 Task: Find connections with filter location Vallenar with filter topic #careerswith filter profile language German with filter current company Indian Oil Corp Limited with filter school Guru Tegh Bahadur Institute Of Technology with filter industry Market Research with filter service category HR Consulting with filter keywords title Quality Control
Action: Mouse moved to (516, 68)
Screenshot: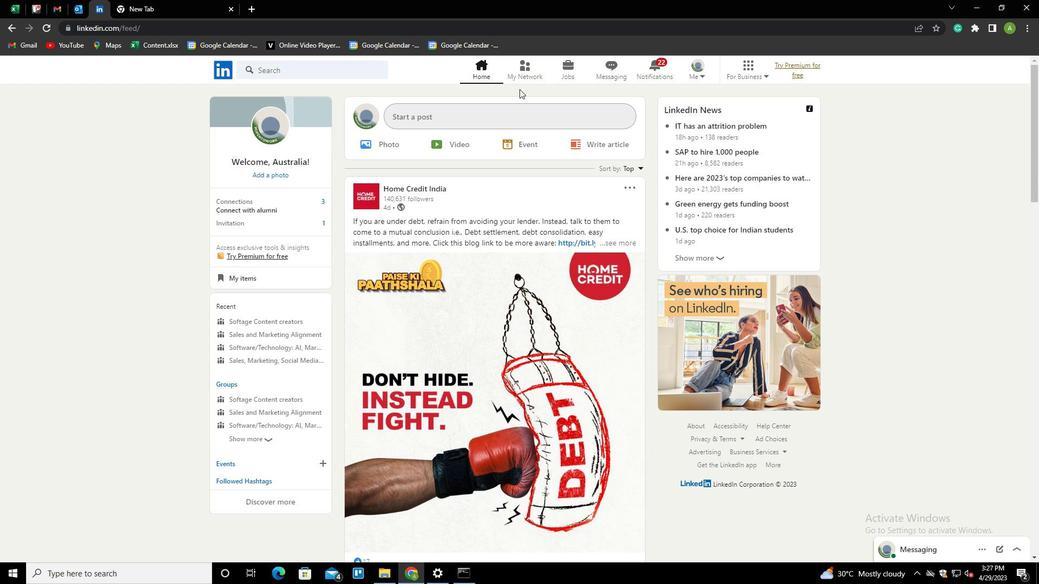 
Action: Mouse pressed left at (516, 68)
Screenshot: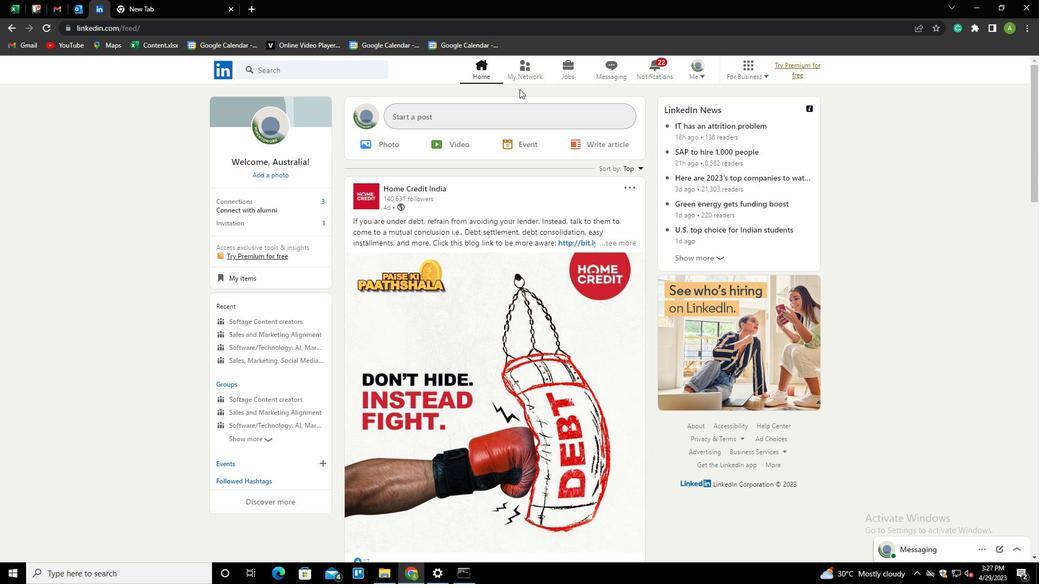 
Action: Mouse moved to (278, 125)
Screenshot: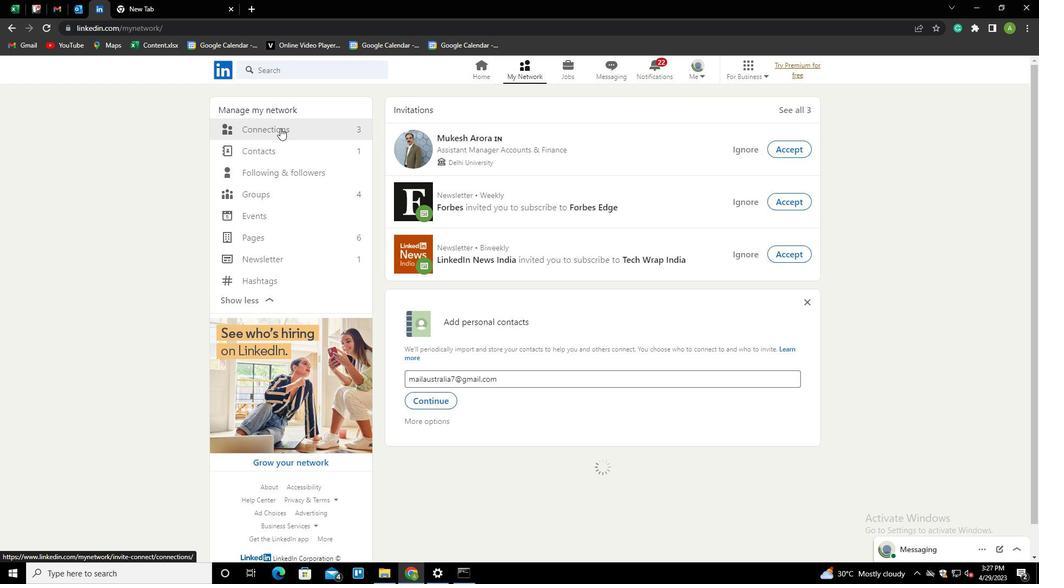 
Action: Mouse pressed left at (278, 125)
Screenshot: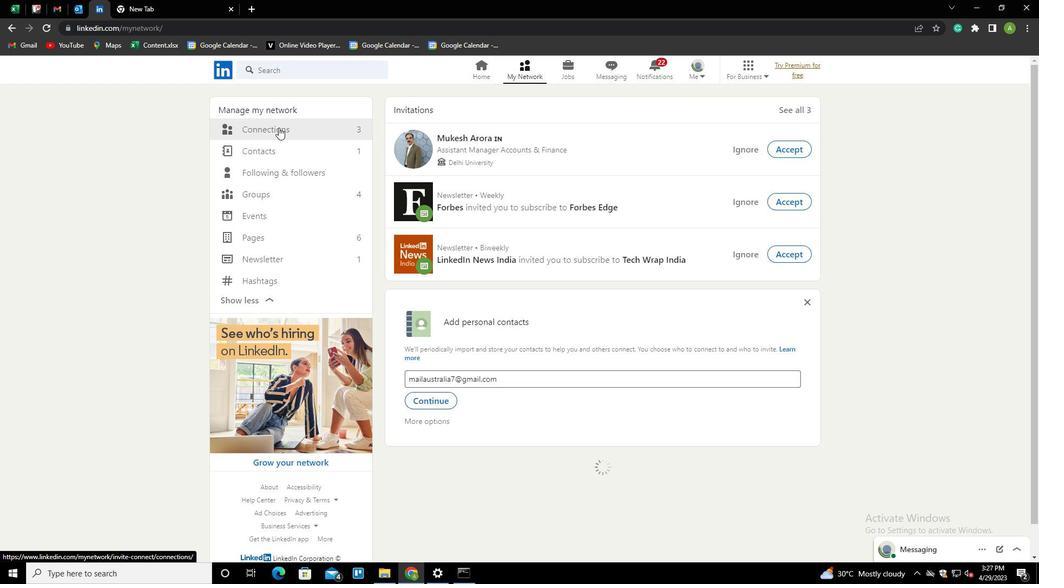 
Action: Mouse moved to (605, 133)
Screenshot: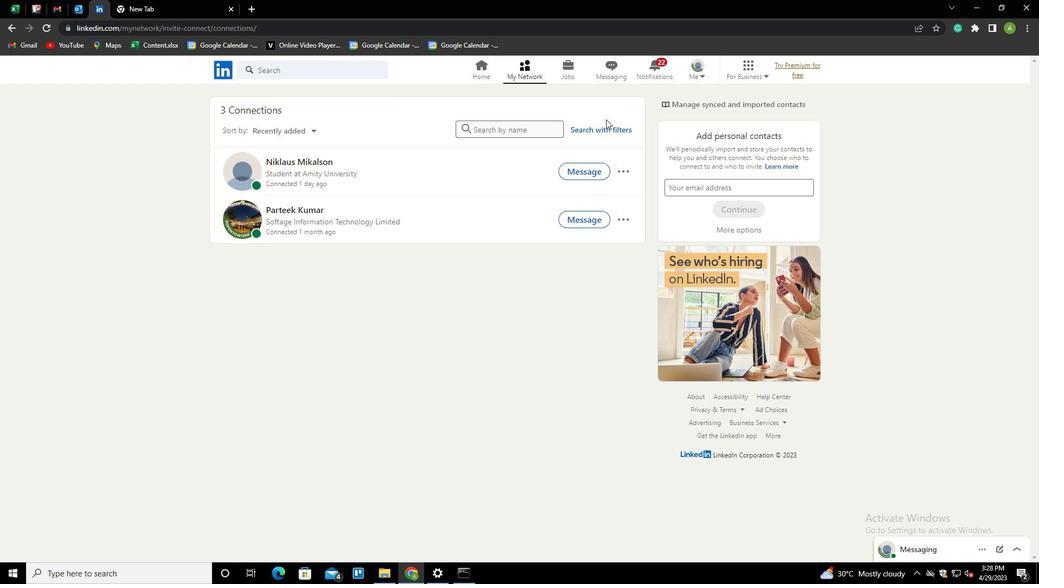 
Action: Mouse pressed left at (605, 133)
Screenshot: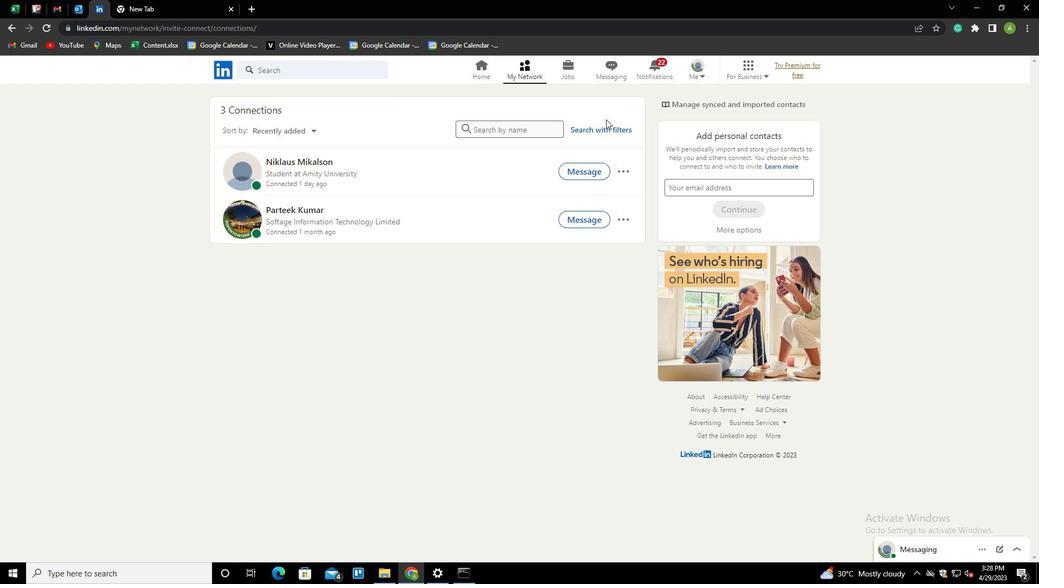 
Action: Mouse moved to (556, 99)
Screenshot: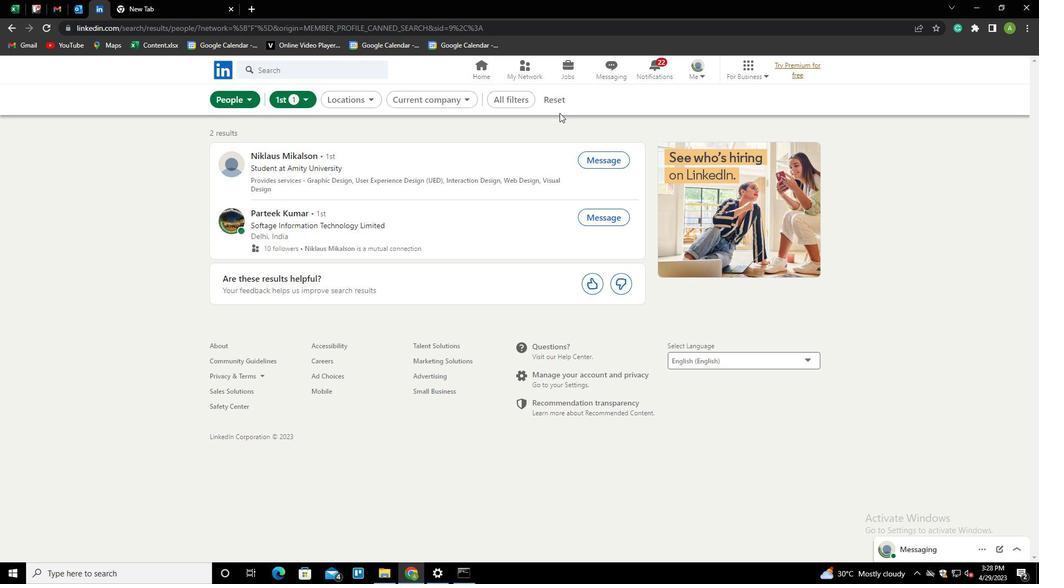 
Action: Mouse pressed left at (556, 99)
Screenshot: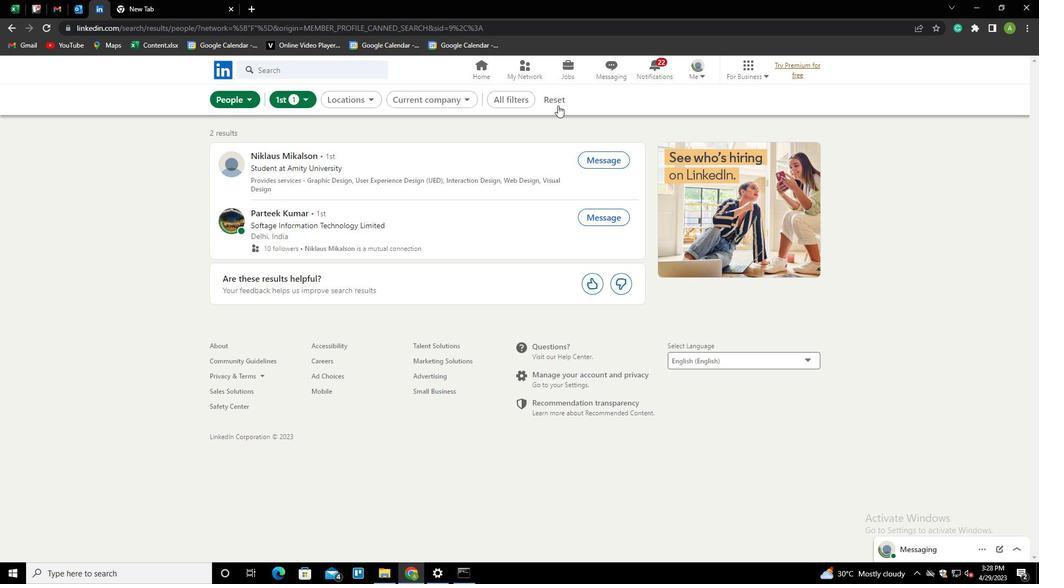 
Action: Mouse moved to (549, 99)
Screenshot: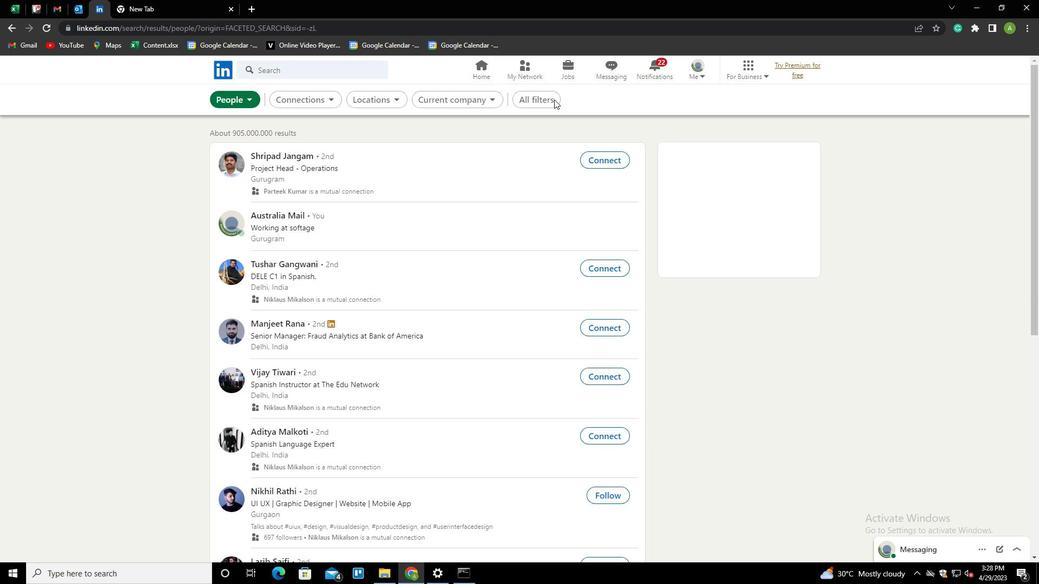
Action: Mouse pressed left at (549, 99)
Screenshot: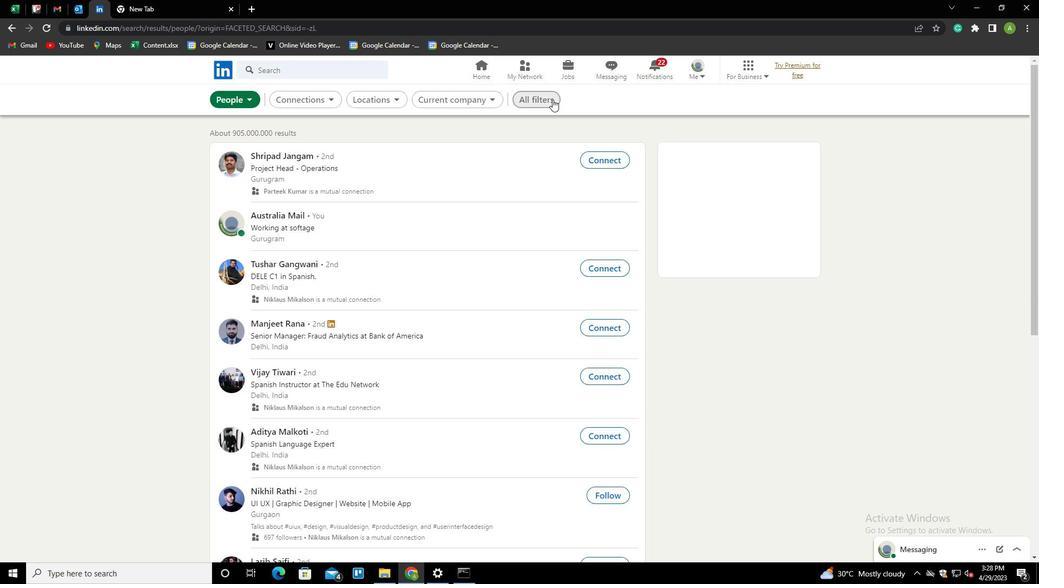 
Action: Mouse moved to (798, 257)
Screenshot: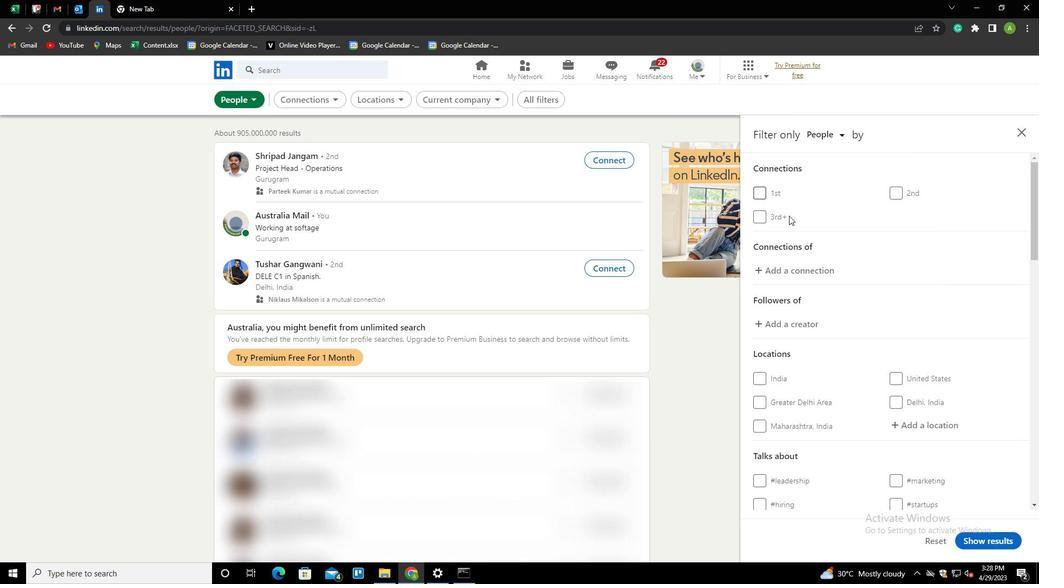 
Action: Mouse scrolled (798, 256) with delta (0, 0)
Screenshot: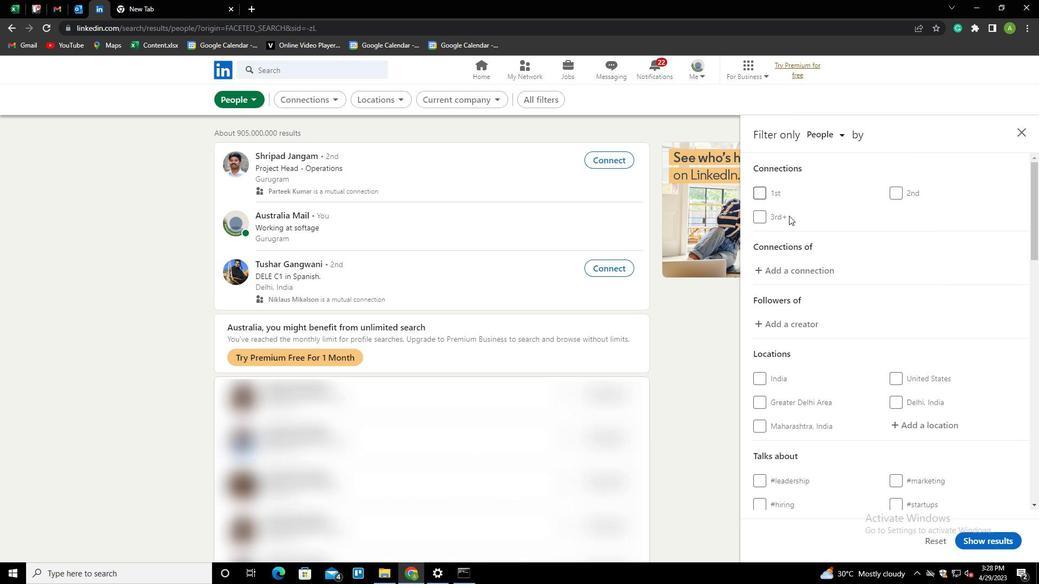 
Action: Mouse scrolled (798, 256) with delta (0, 0)
Screenshot: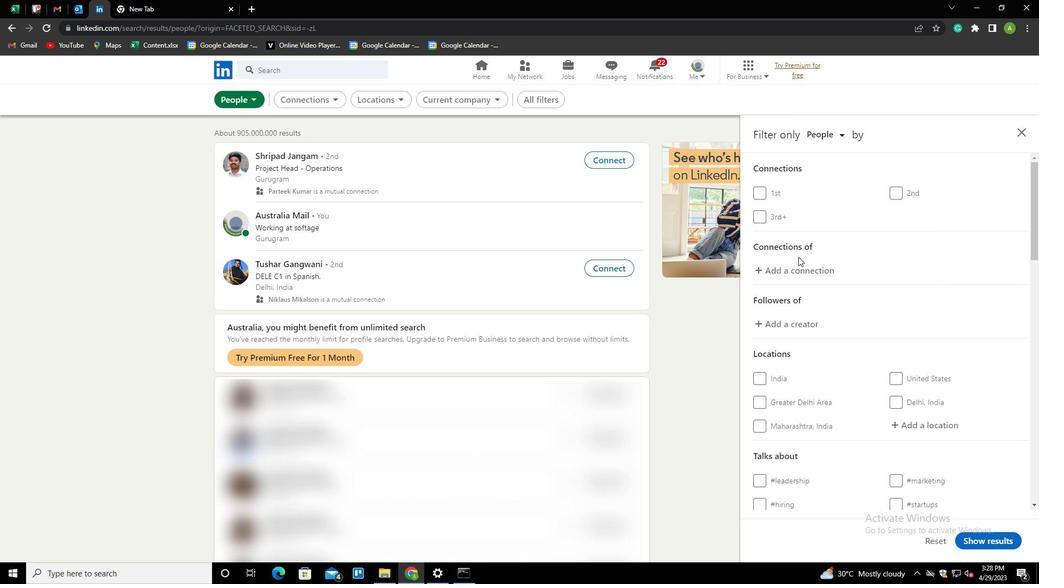 
Action: Mouse scrolled (798, 256) with delta (0, 0)
Screenshot: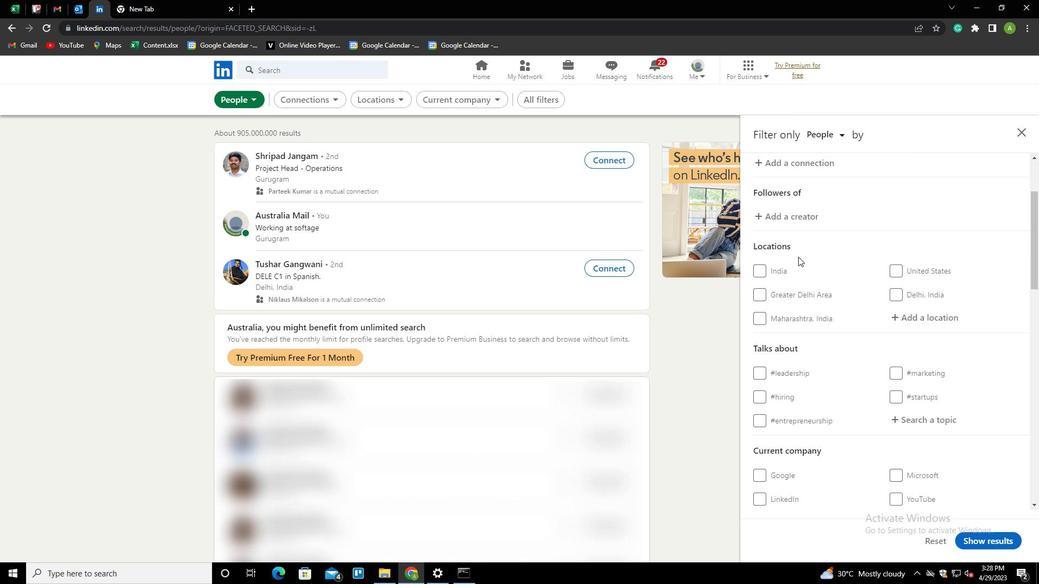 
Action: Mouse moved to (897, 264)
Screenshot: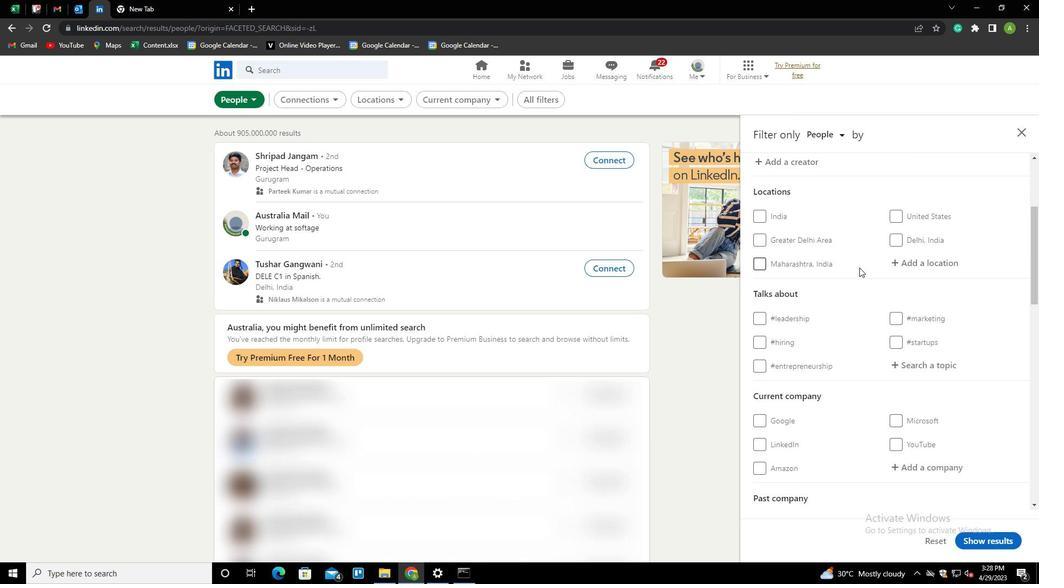 
Action: Mouse pressed left at (897, 264)
Screenshot: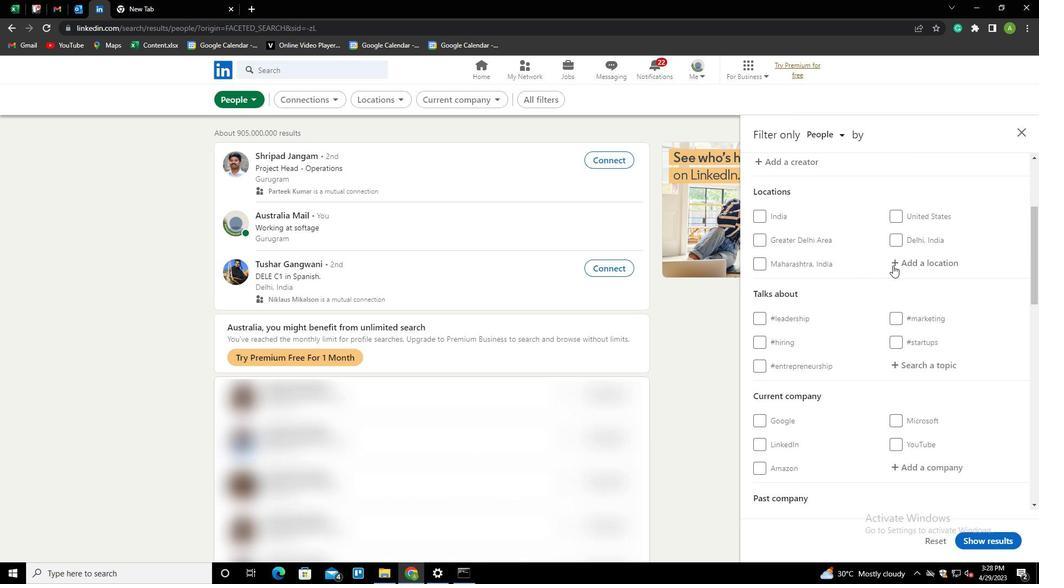 
Action: Key pressed <Key.shift>VA
Screenshot: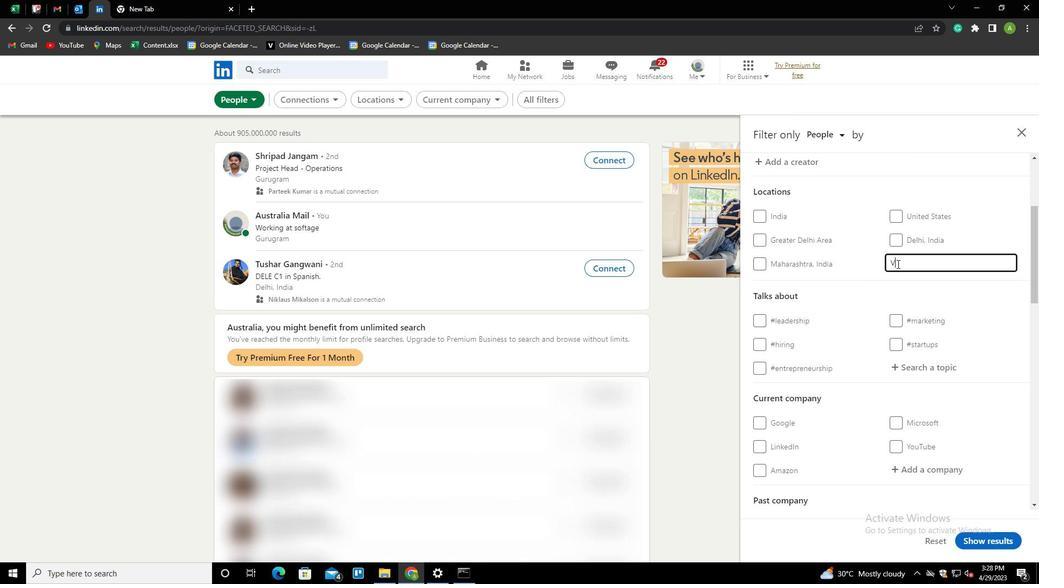 
Action: Mouse moved to (897, 264)
Screenshot: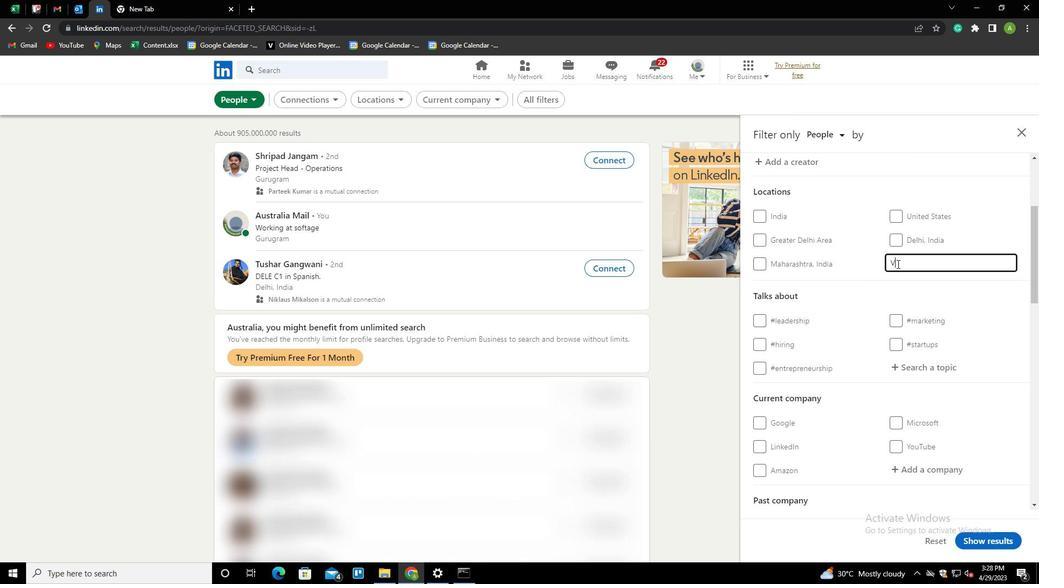 
Action: Key pressed LLER<Key.backspace>NAR<Key.down><Key.enter>
Screenshot: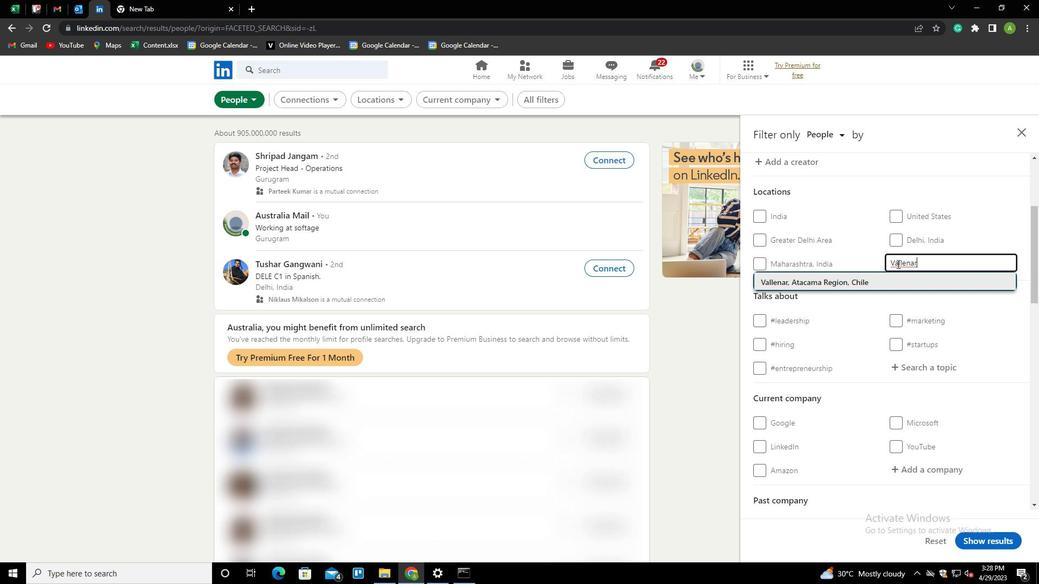 
Action: Mouse scrolled (897, 263) with delta (0, 0)
Screenshot: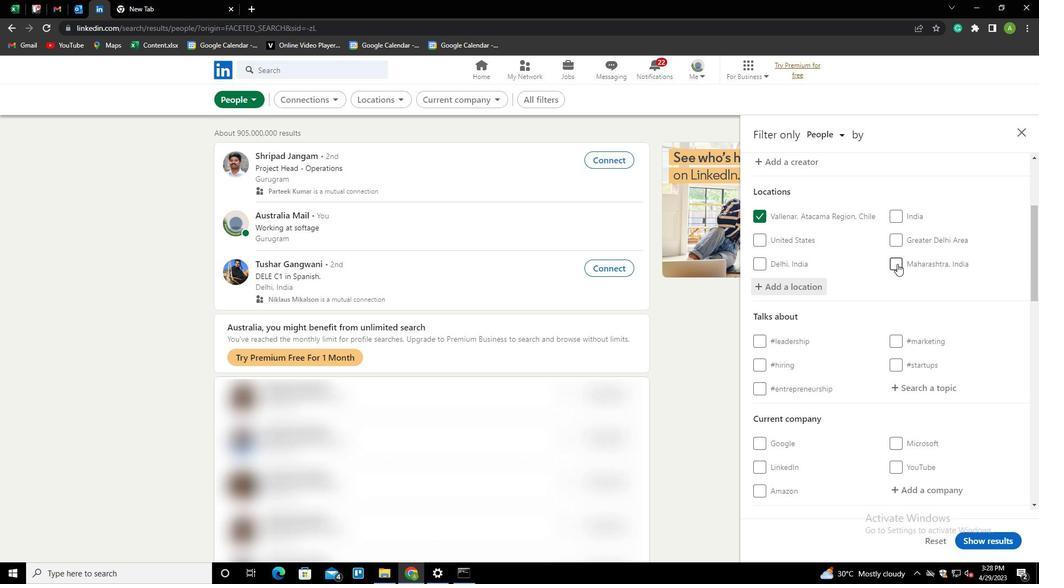 
Action: Mouse scrolled (897, 263) with delta (0, 0)
Screenshot: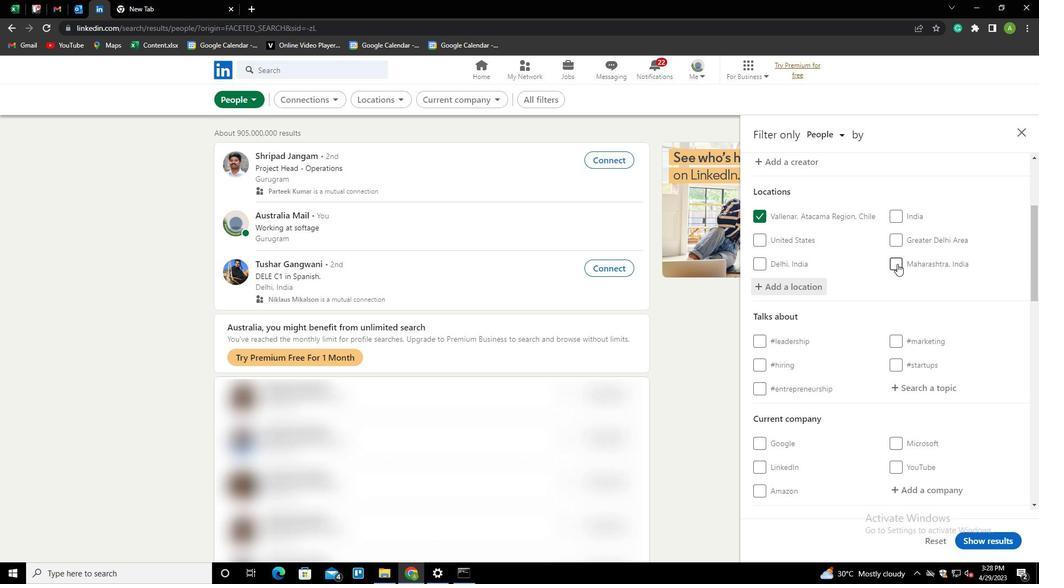 
Action: Mouse moved to (911, 279)
Screenshot: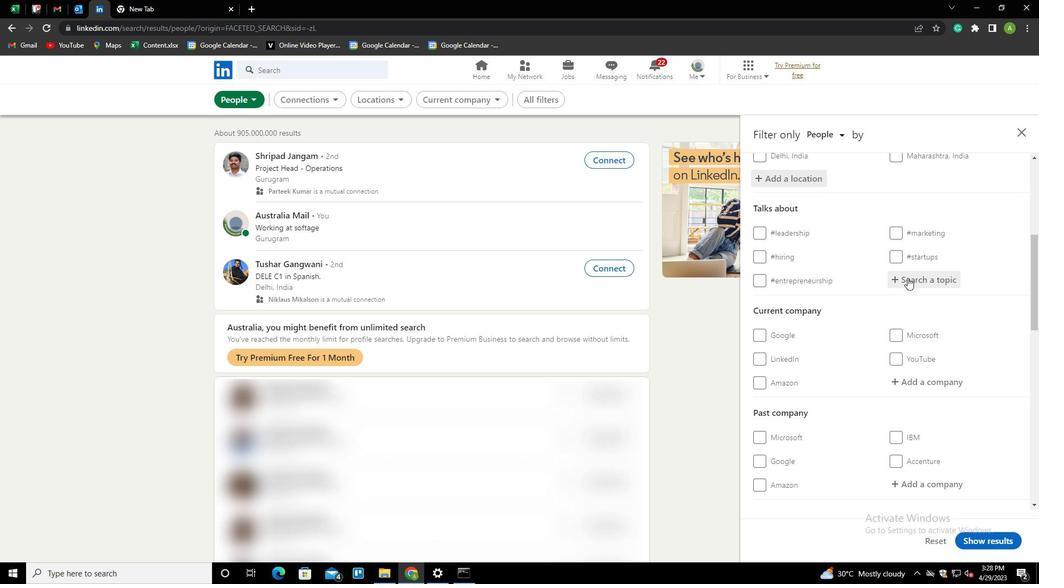 
Action: Mouse pressed left at (911, 279)
Screenshot: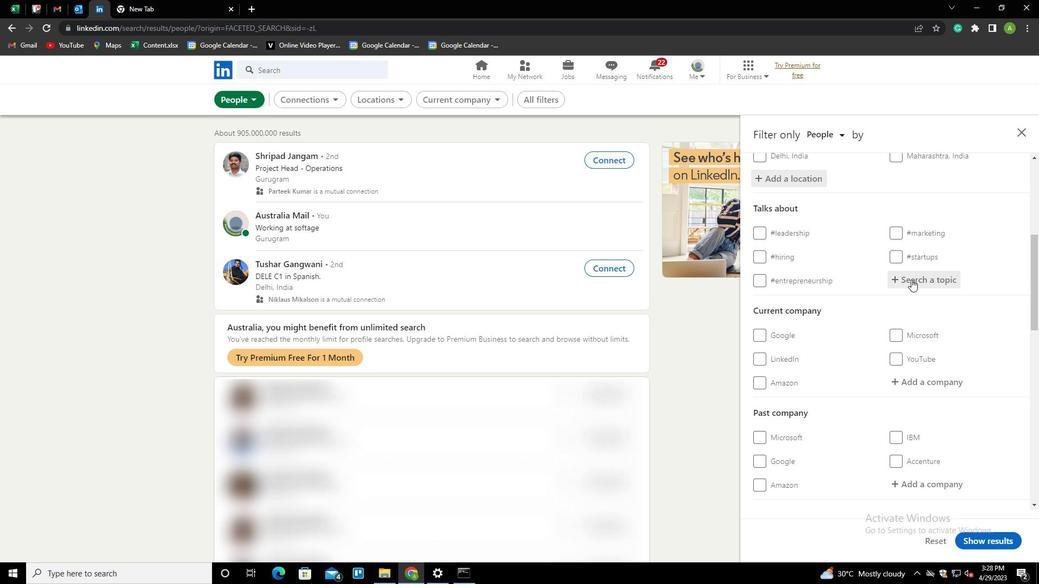 
Action: Key pressed CAR
Screenshot: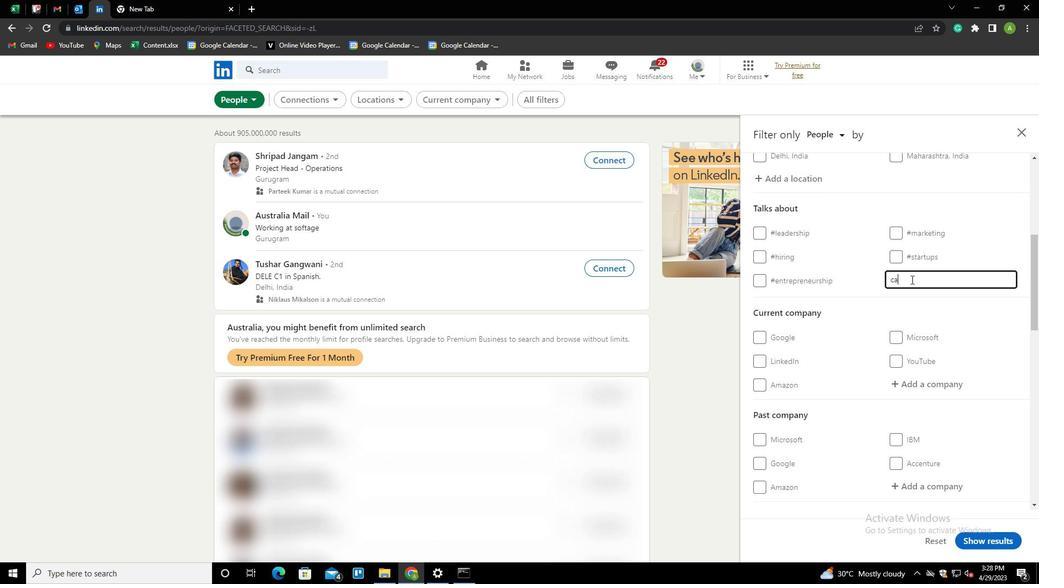 
Action: Mouse moved to (912, 279)
Screenshot: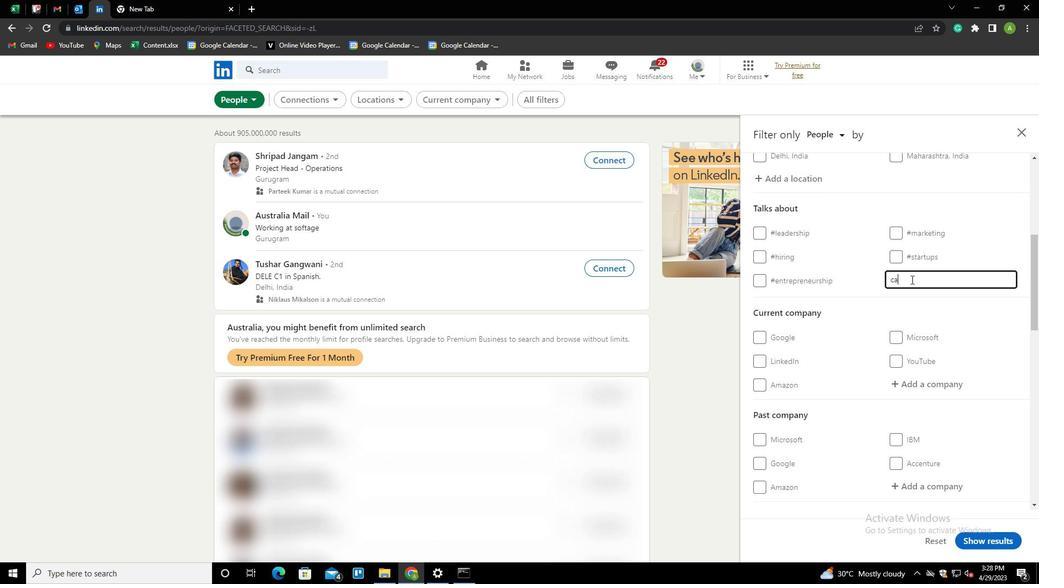
Action: Key pressed EERS<Key.down><Key.down><Key.enter>
Screenshot: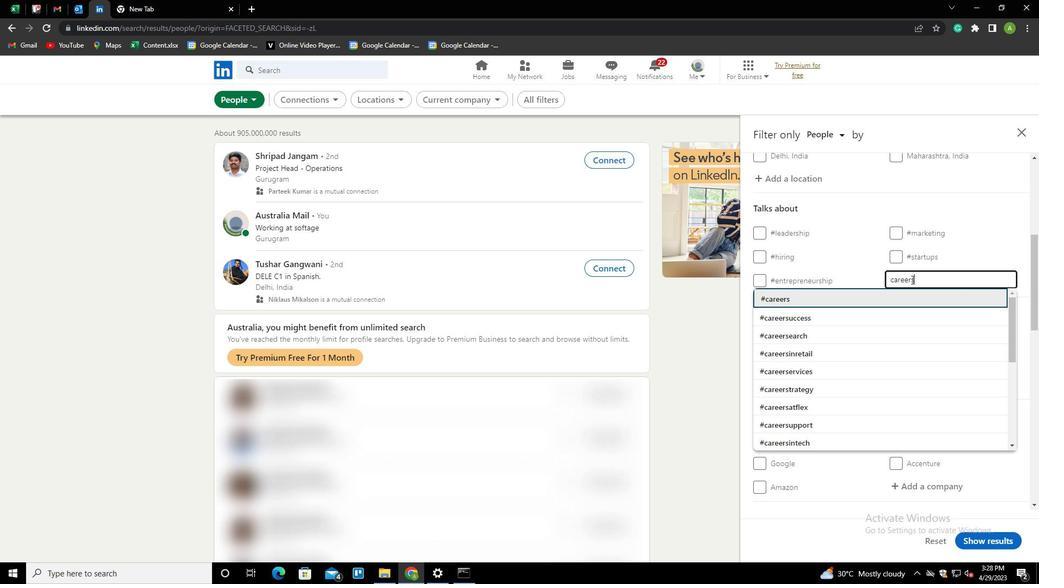 
Action: Mouse scrolled (912, 279) with delta (0, 0)
Screenshot: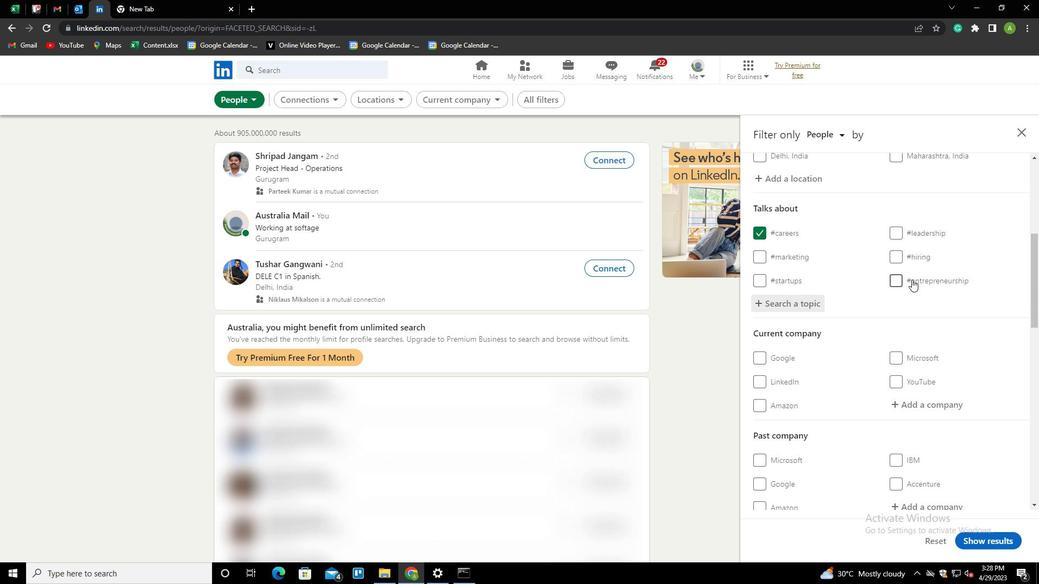
Action: Mouse scrolled (912, 279) with delta (0, 0)
Screenshot: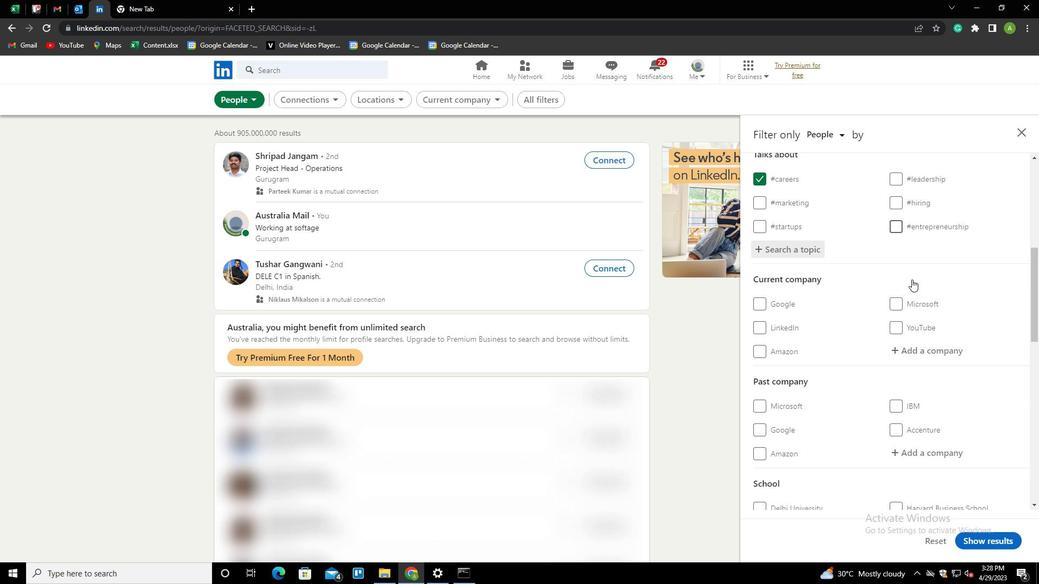 
Action: Mouse scrolled (912, 279) with delta (0, 0)
Screenshot: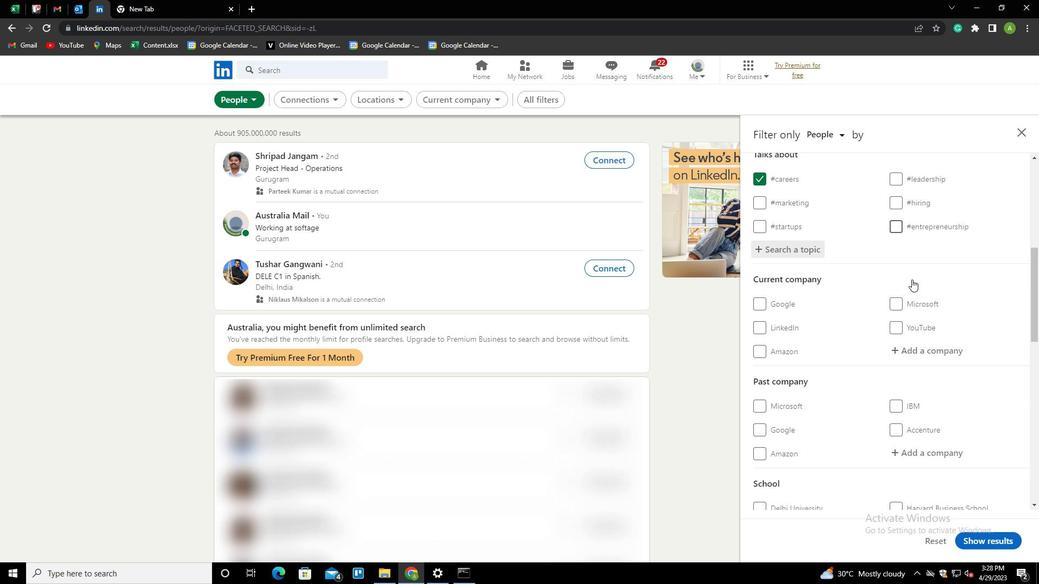 
Action: Mouse scrolled (912, 279) with delta (0, 0)
Screenshot: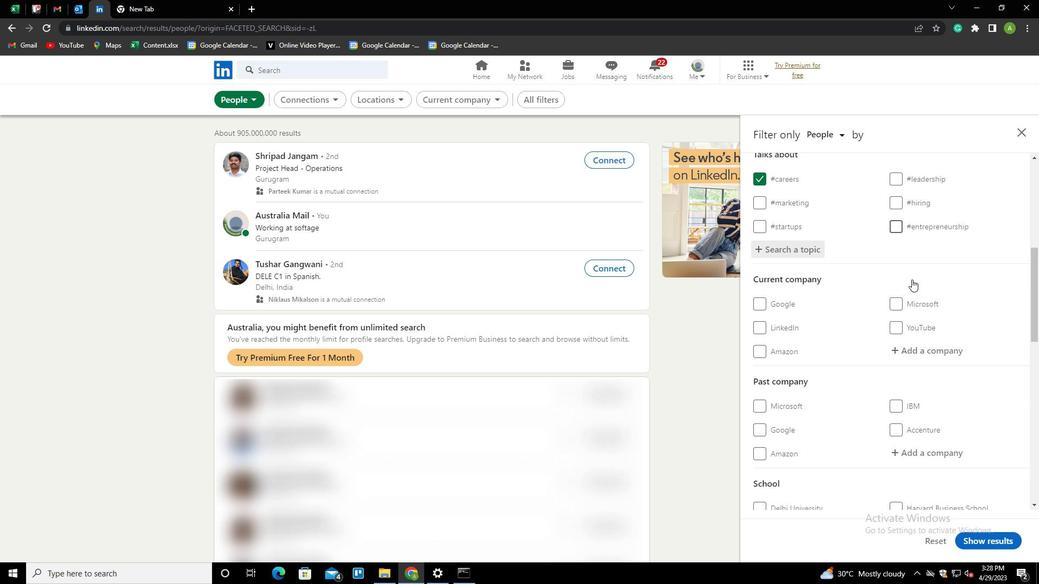 
Action: Mouse scrolled (912, 279) with delta (0, 0)
Screenshot: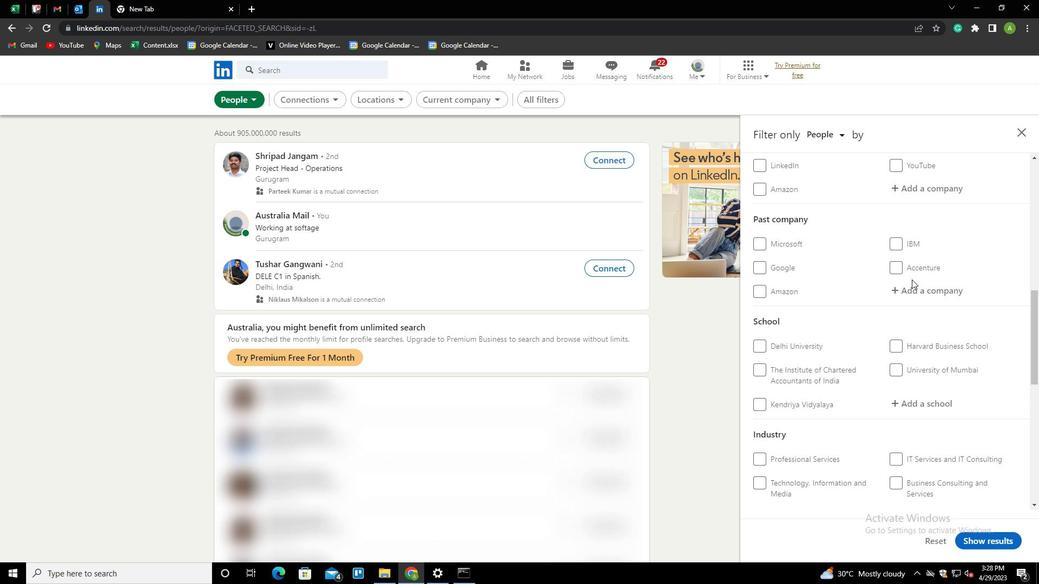 
Action: Mouse scrolled (912, 279) with delta (0, 0)
Screenshot: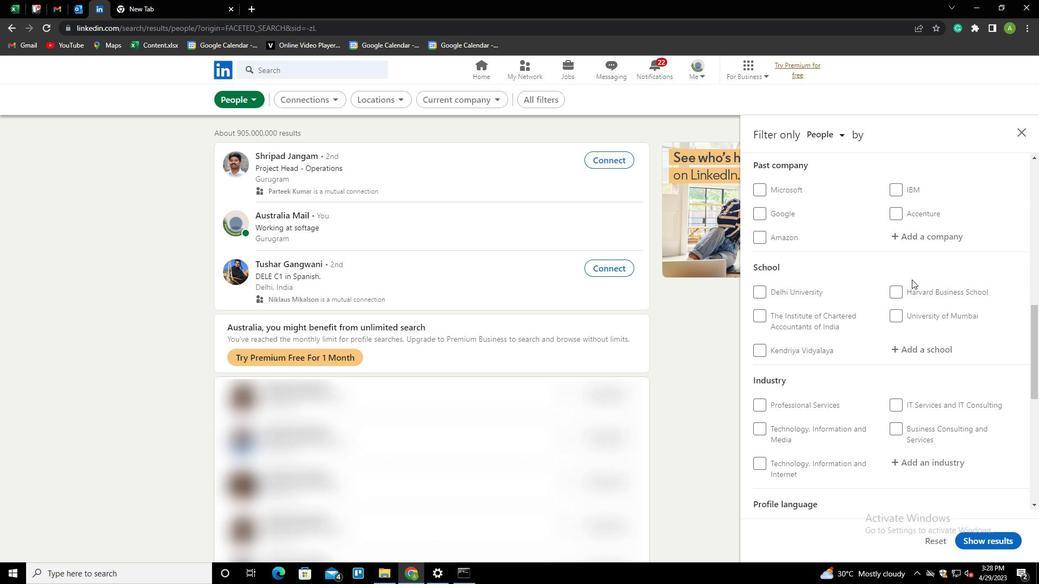
Action: Mouse scrolled (912, 279) with delta (0, 0)
Screenshot: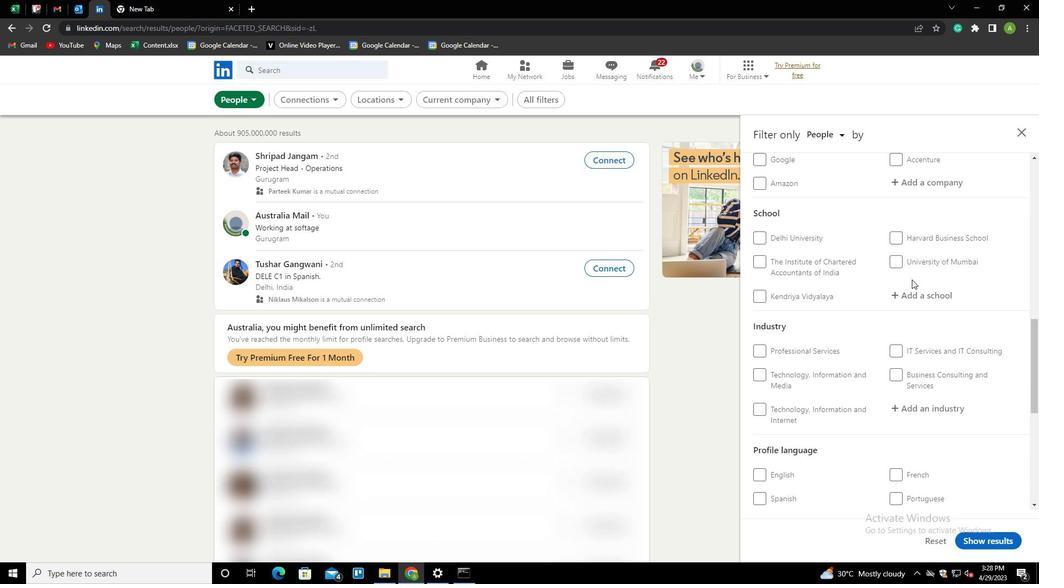 
Action: Mouse scrolled (912, 279) with delta (0, 0)
Screenshot: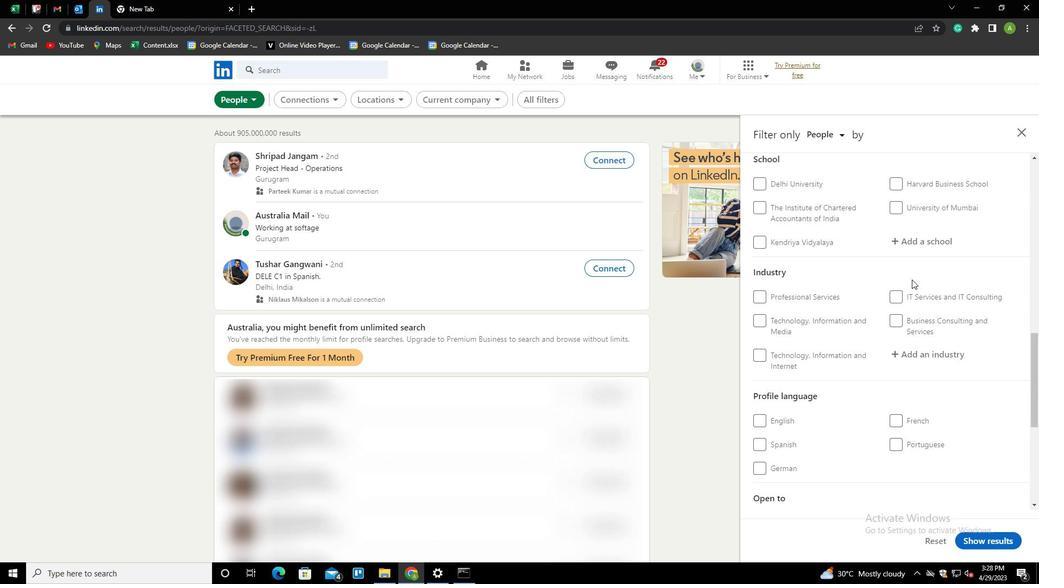 
Action: Mouse scrolled (912, 279) with delta (0, 0)
Screenshot: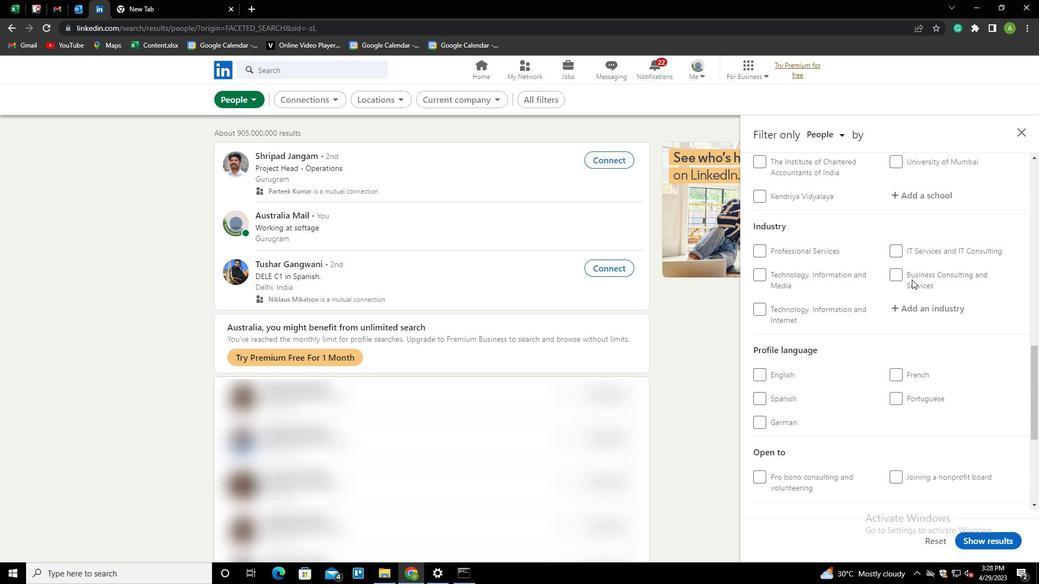 
Action: Mouse scrolled (912, 279) with delta (0, 0)
Screenshot: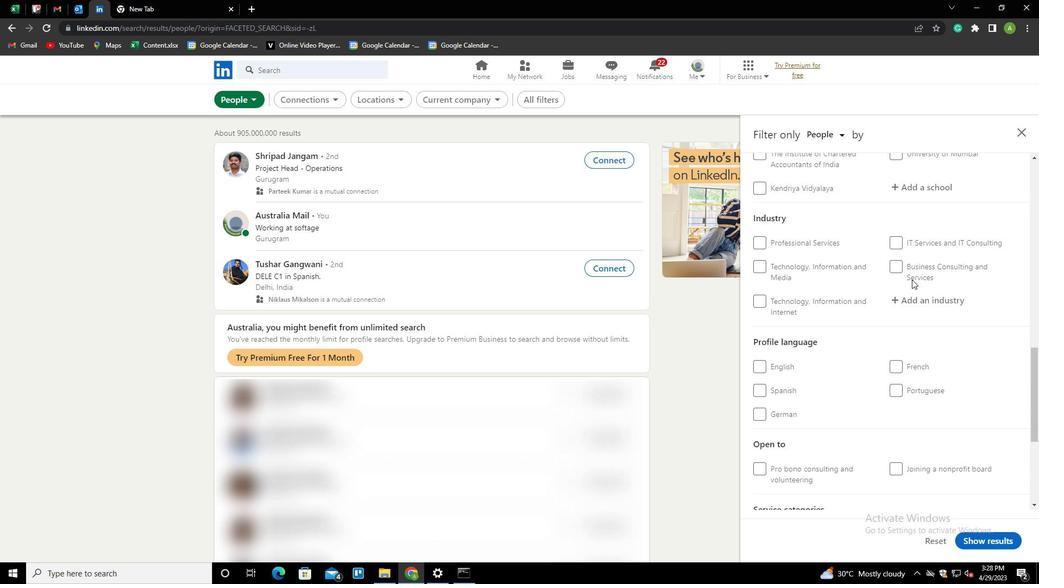 
Action: Mouse moved to (785, 302)
Screenshot: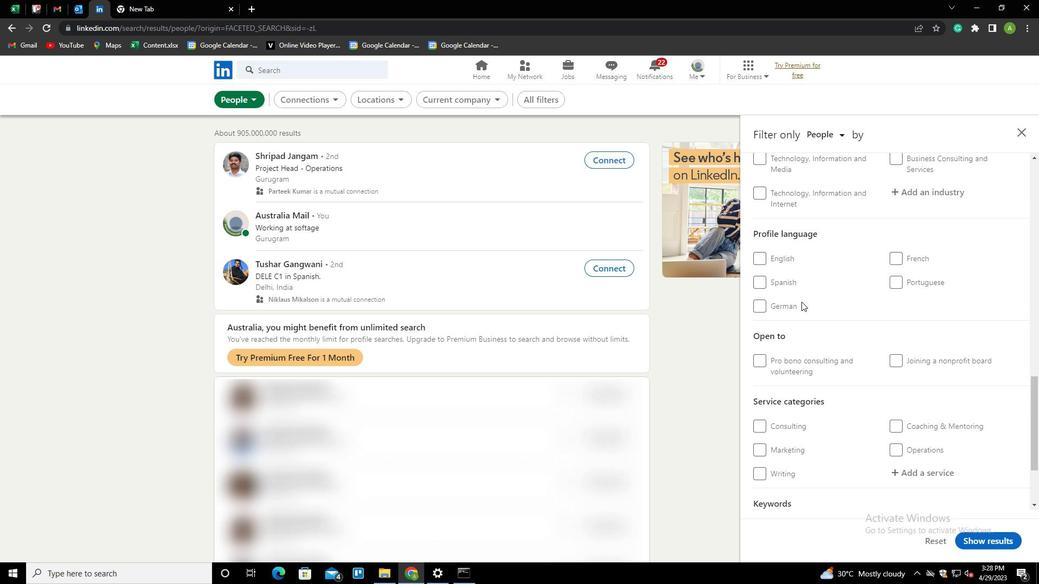 
Action: Mouse pressed left at (785, 302)
Screenshot: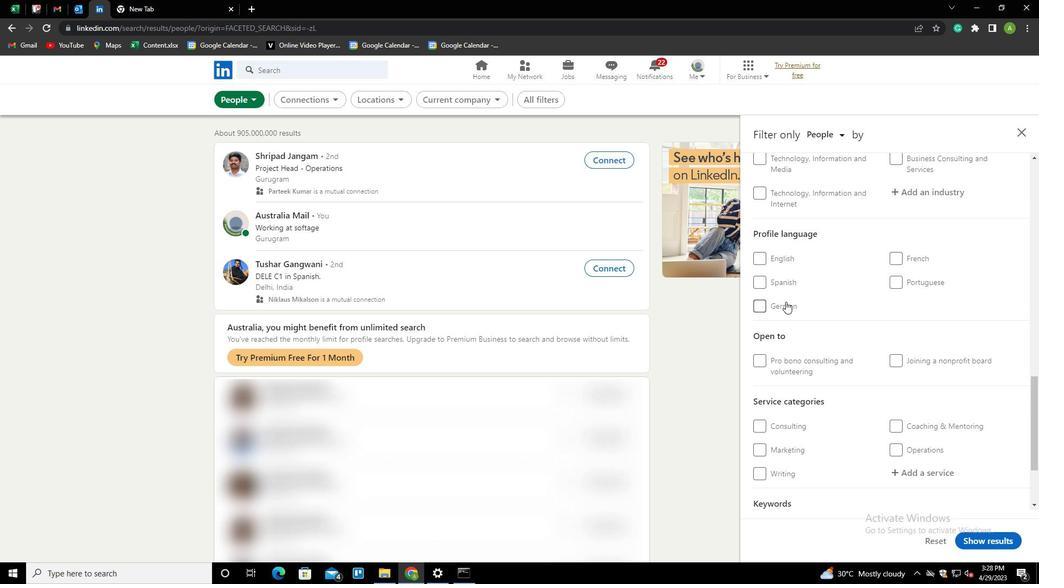 
Action: Mouse moved to (865, 325)
Screenshot: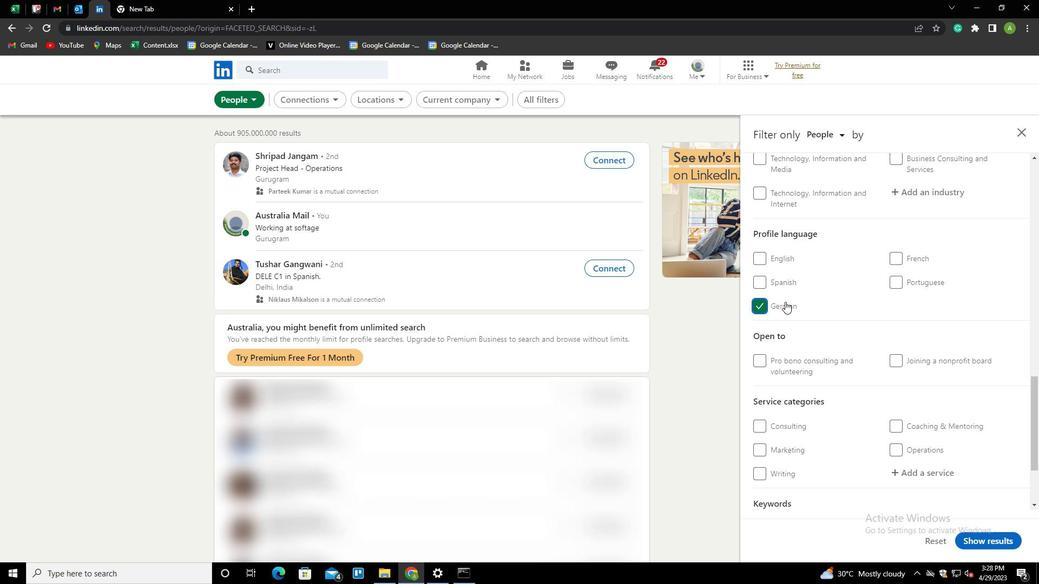 
Action: Mouse scrolled (865, 325) with delta (0, 0)
Screenshot: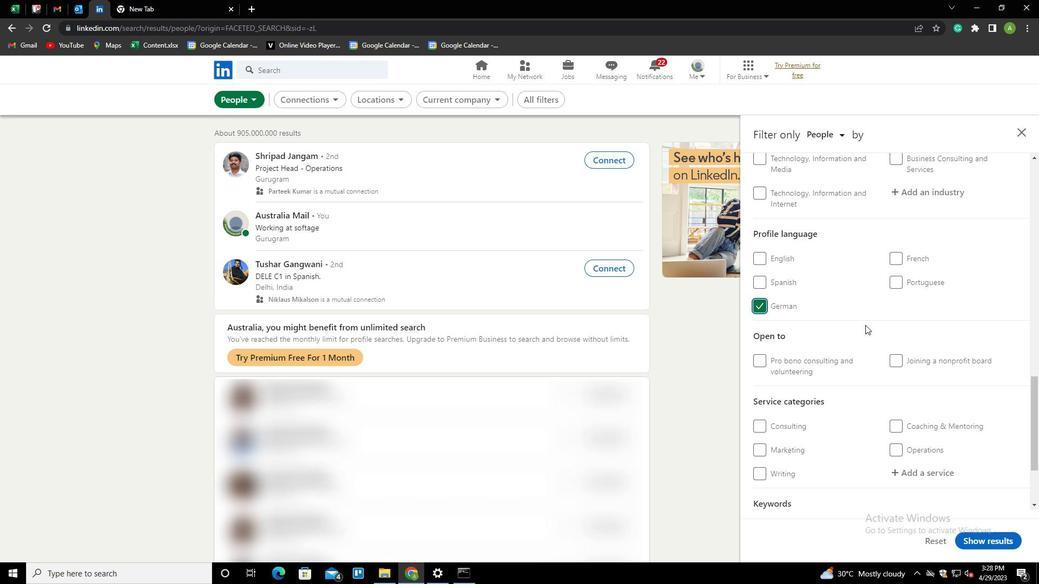 
Action: Mouse scrolled (865, 325) with delta (0, 0)
Screenshot: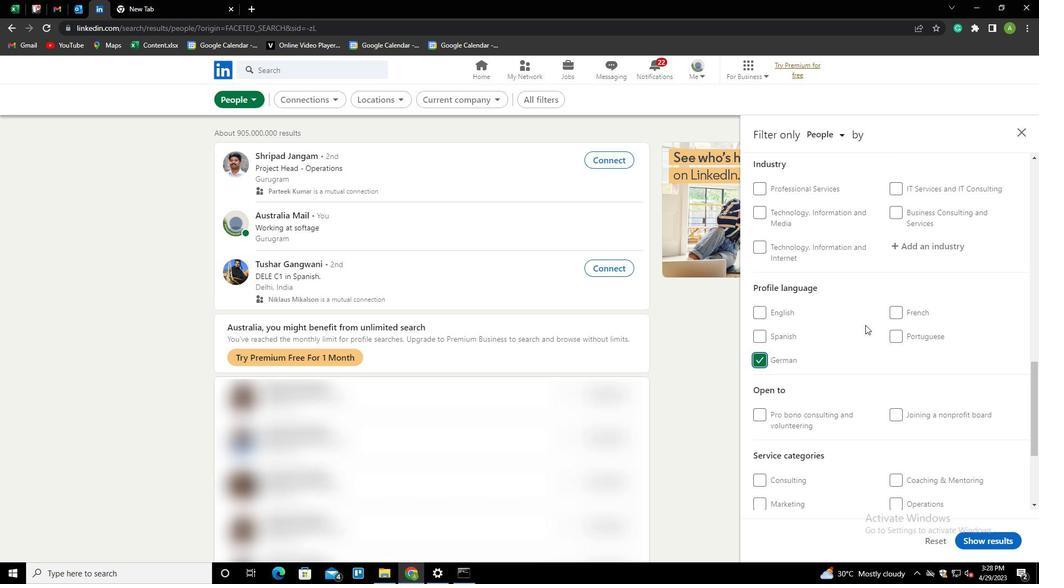 
Action: Mouse scrolled (865, 325) with delta (0, 0)
Screenshot: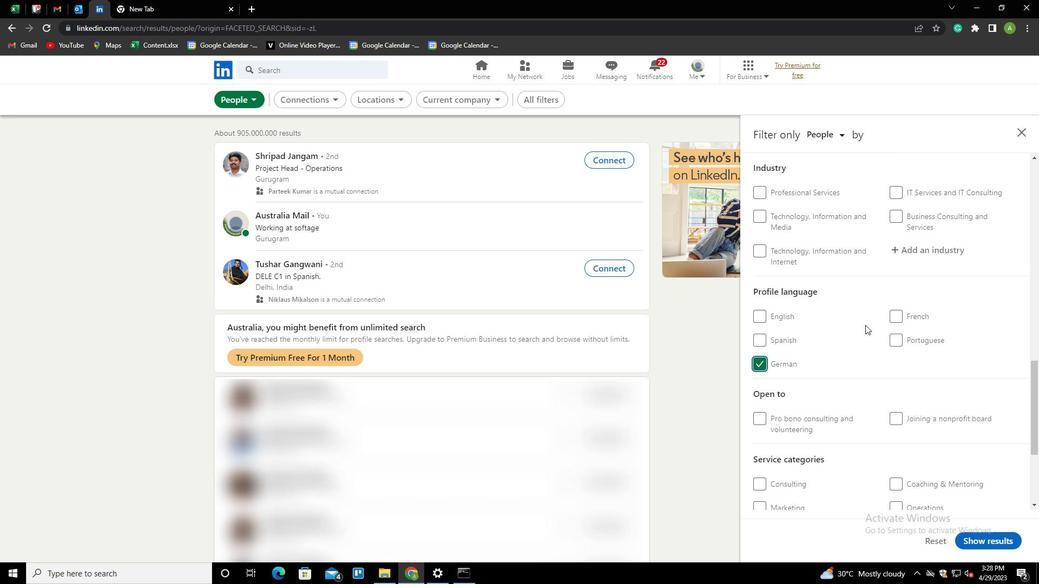
Action: Mouse scrolled (865, 325) with delta (0, 0)
Screenshot: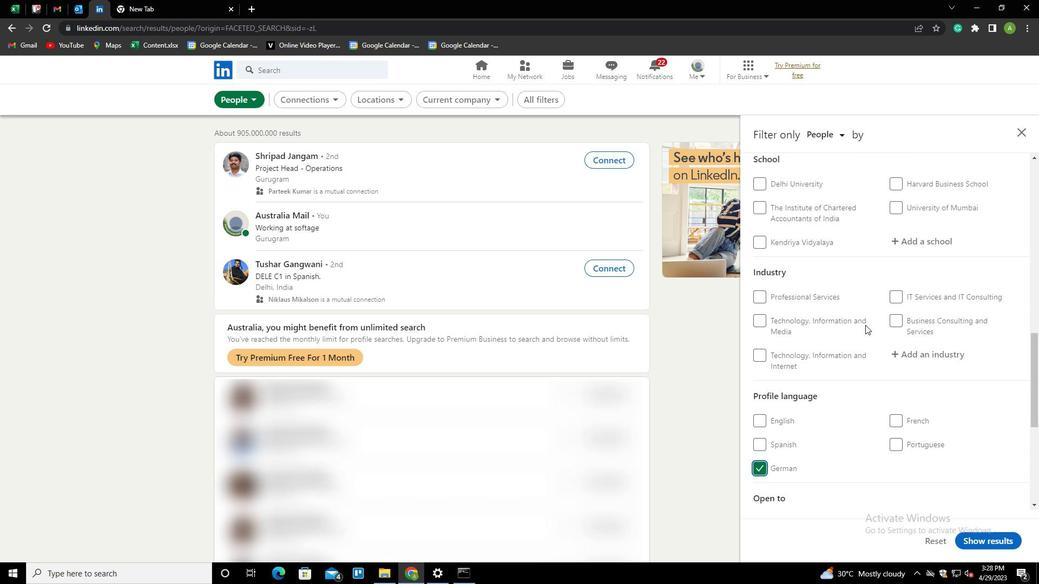 
Action: Mouse scrolled (865, 325) with delta (0, 0)
Screenshot: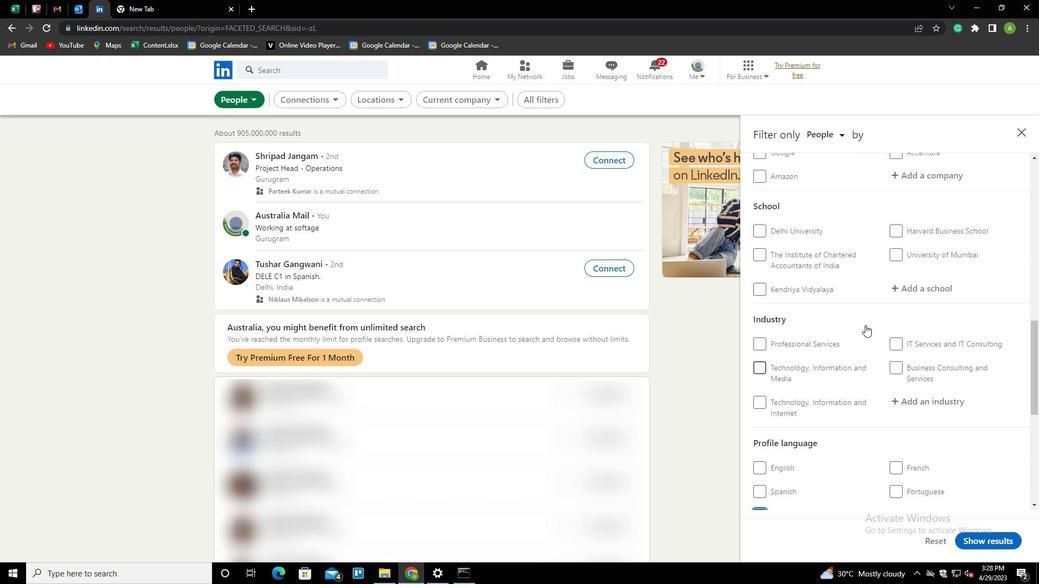 
Action: Mouse scrolled (865, 325) with delta (0, 0)
Screenshot: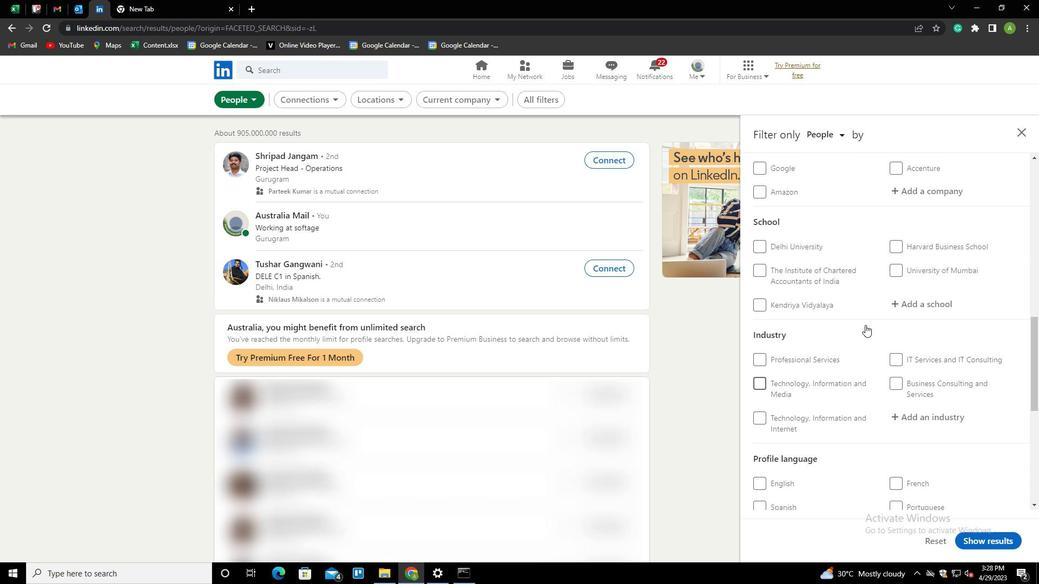
Action: Mouse moved to (886, 291)
Screenshot: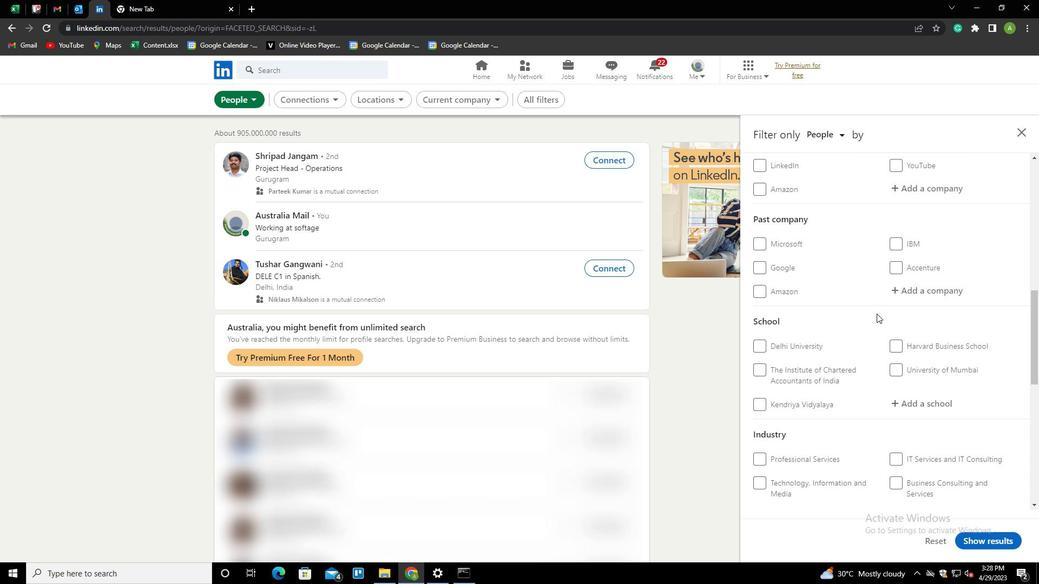 
Action: Mouse scrolled (886, 291) with delta (0, 0)
Screenshot: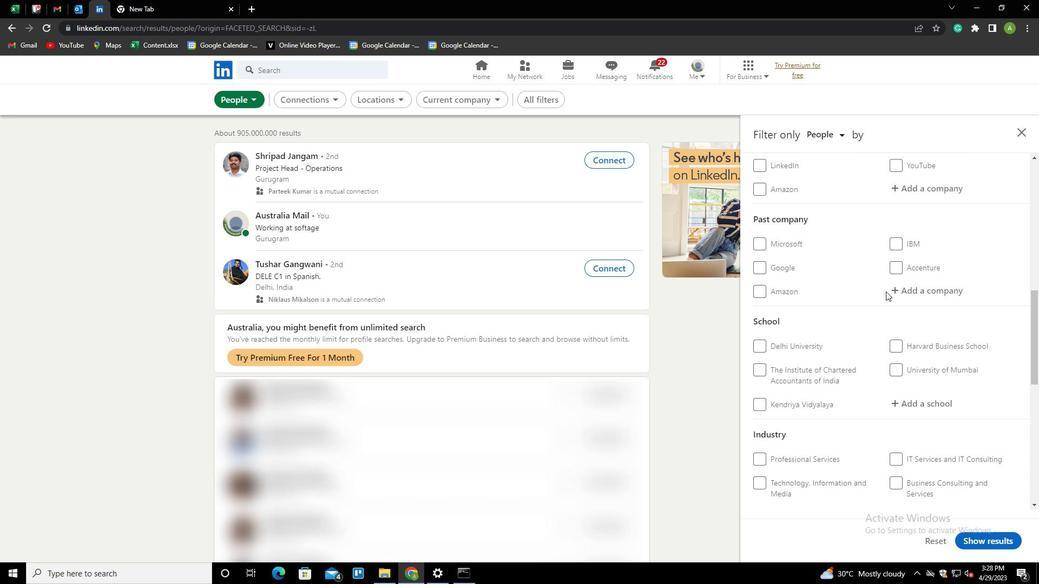 
Action: Mouse moved to (905, 238)
Screenshot: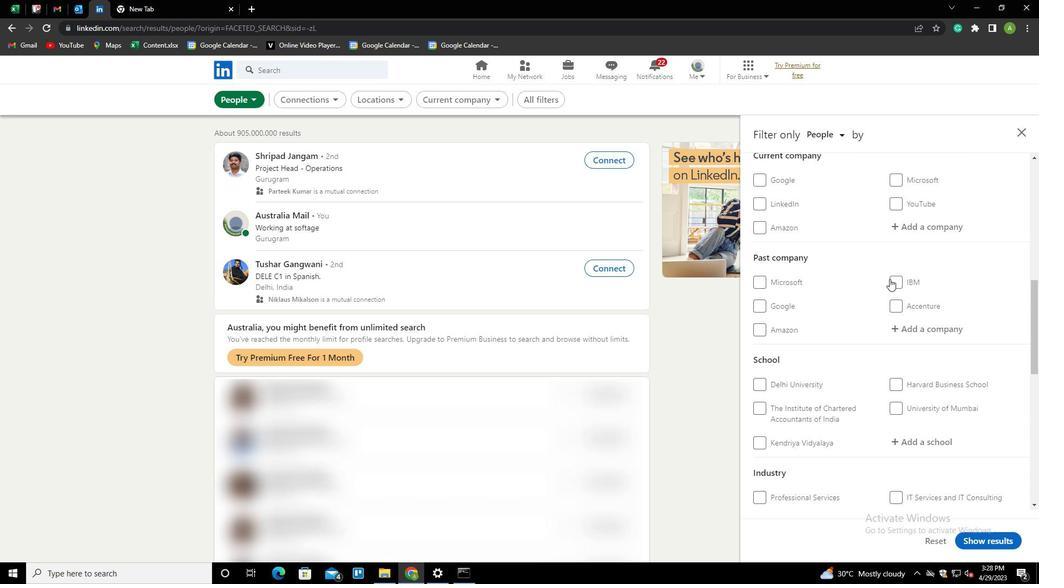 
Action: Mouse pressed left at (905, 238)
Screenshot: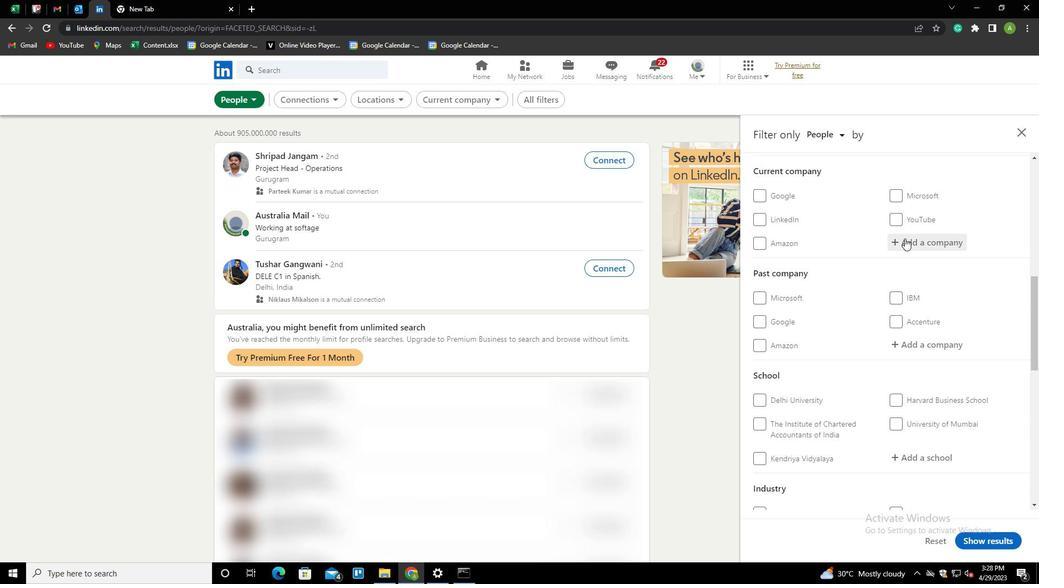 
Action: Key pressed <Key.shift>INDIAN<Key.space>OIL<Key.down><Key.enter>
Screenshot: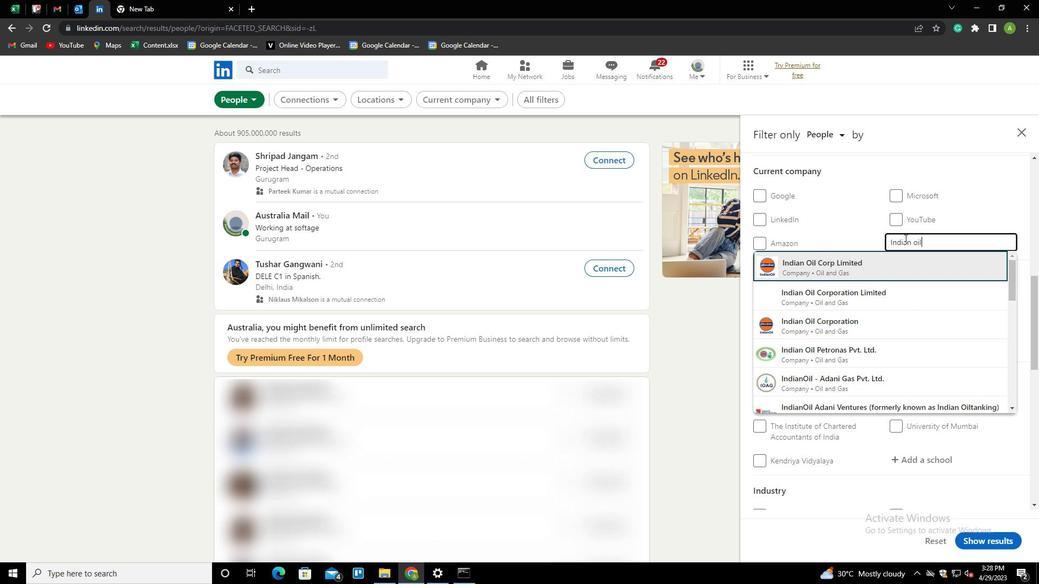 
Action: Mouse scrolled (905, 238) with delta (0, 0)
Screenshot: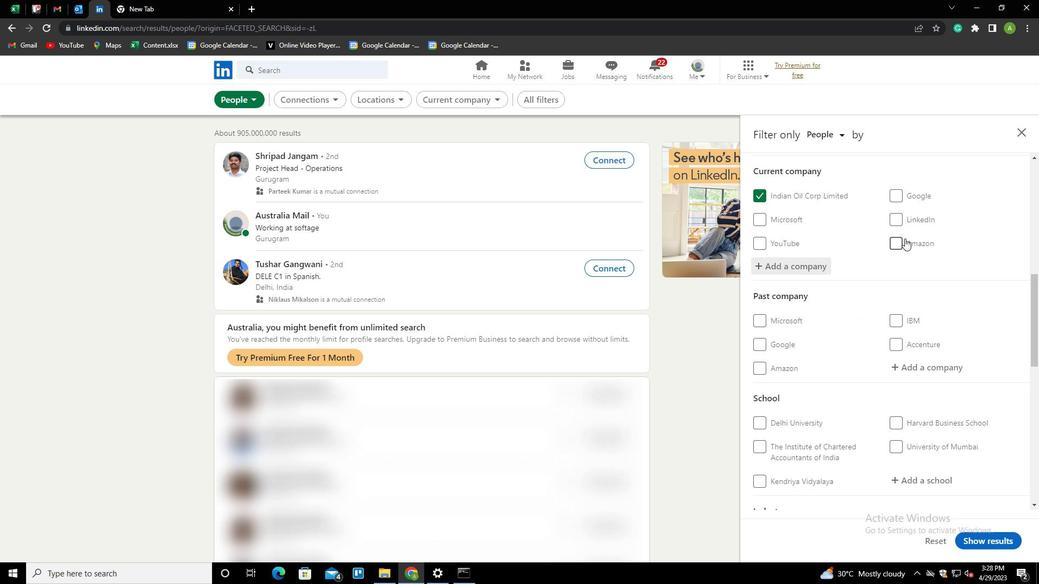 
Action: Mouse scrolled (905, 238) with delta (0, 0)
Screenshot: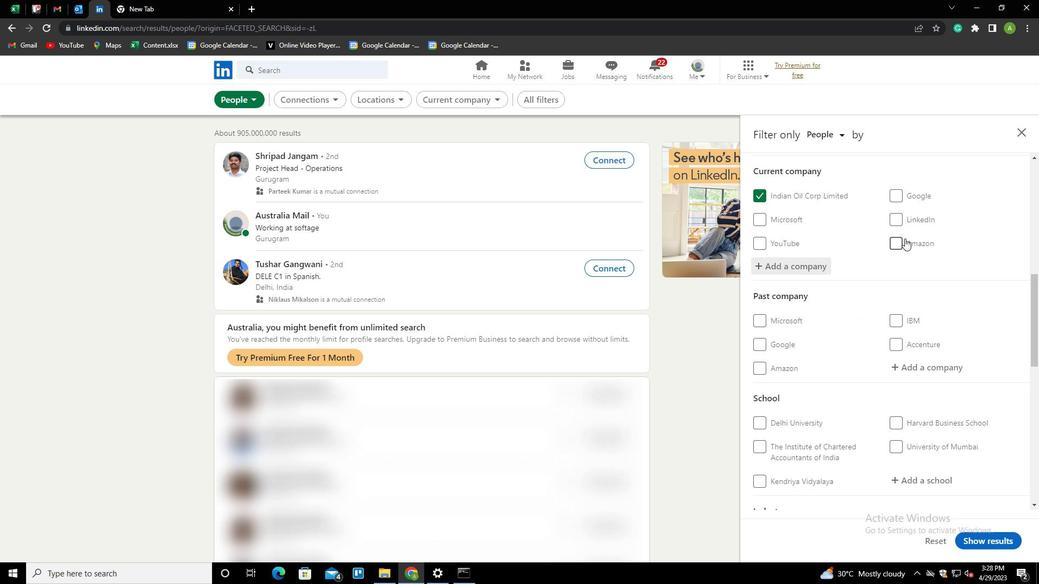 
Action: Mouse scrolled (905, 238) with delta (0, 0)
Screenshot: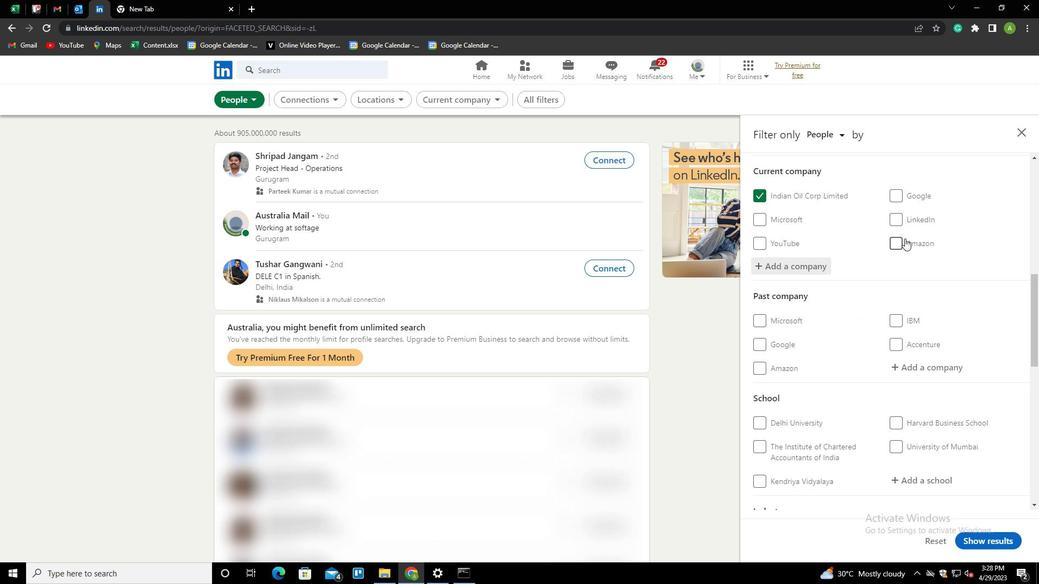 
Action: Mouse moved to (915, 312)
Screenshot: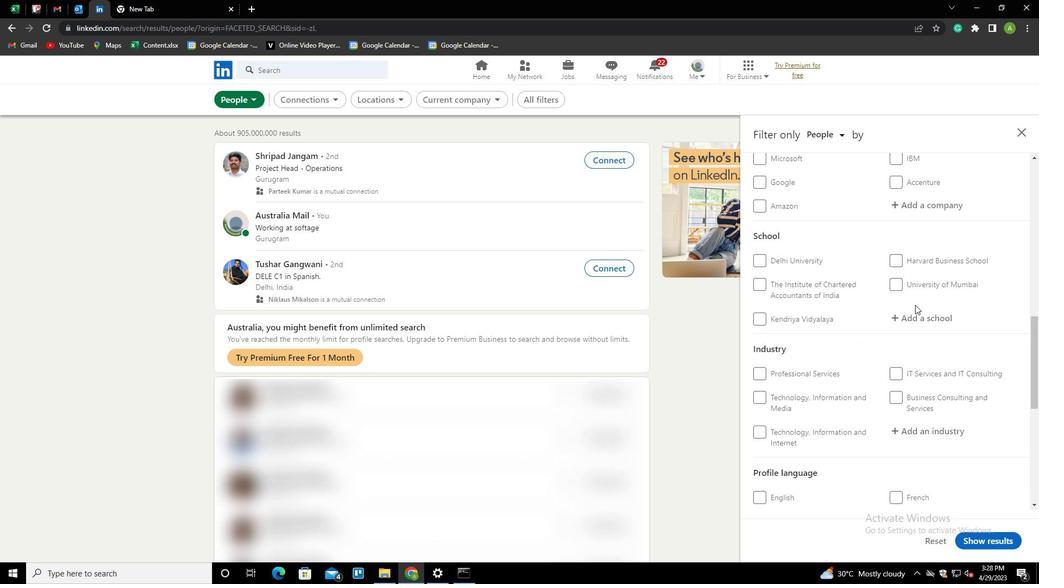 
Action: Mouse pressed left at (915, 312)
Screenshot: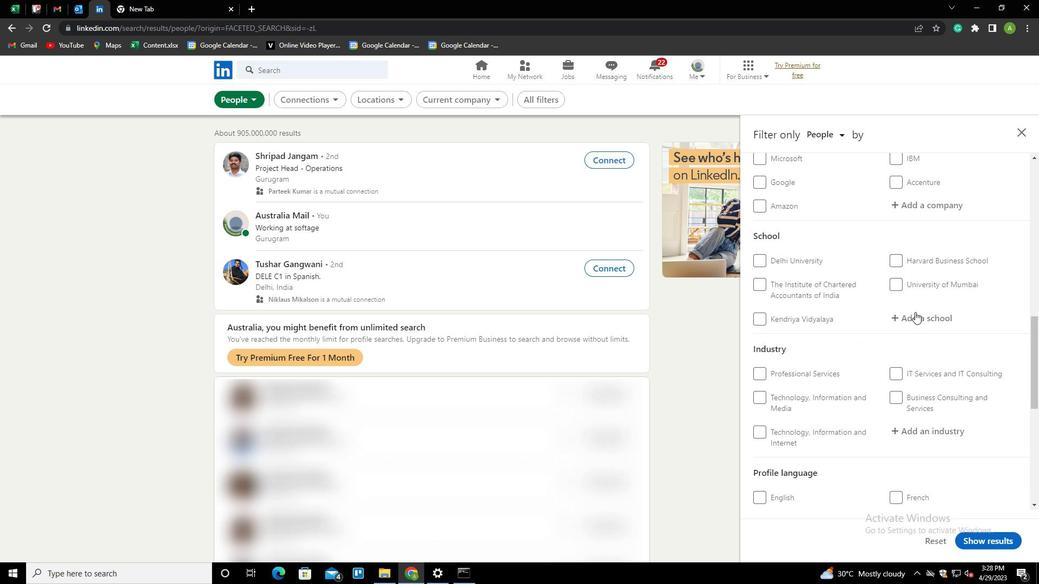 
Action: Key pressed <Key.shift>
Screenshot: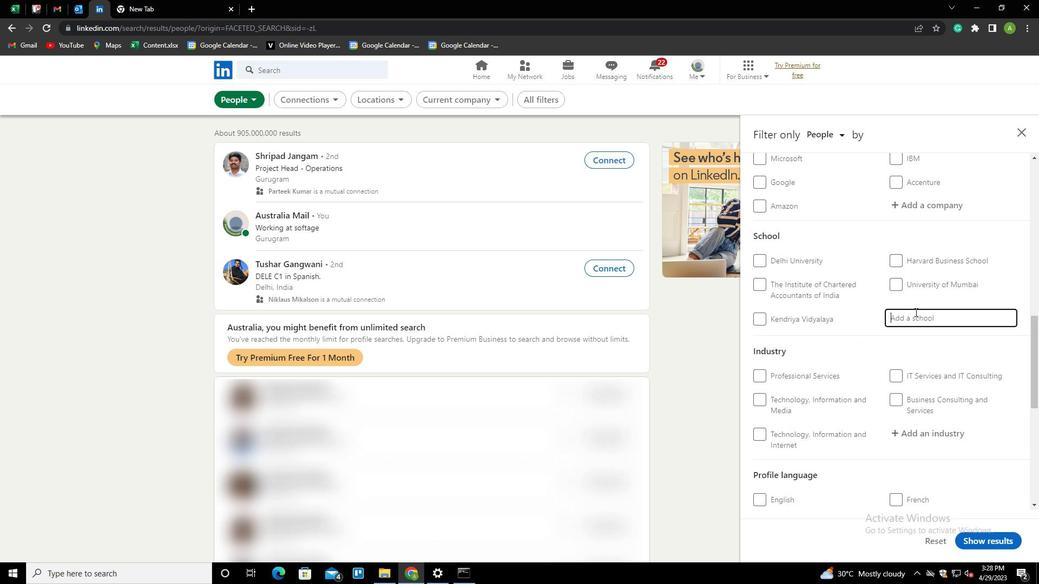 
Action: Mouse moved to (914, 312)
Screenshot: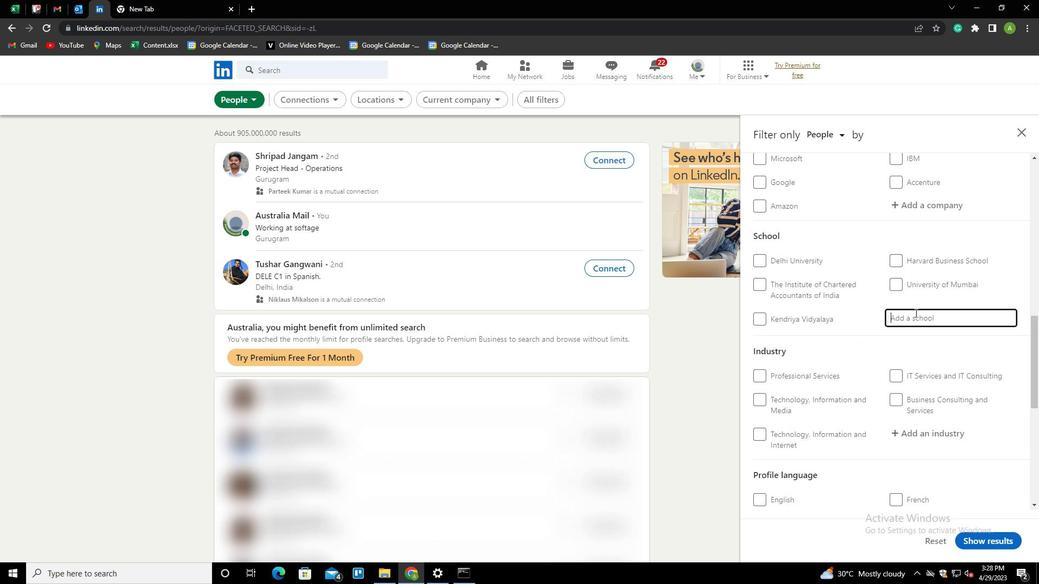 
Action: Key pressed GR<Key.backspace>URU<Key.space><Key.shift>TEGH<Key.down><Key.enter>
Screenshot: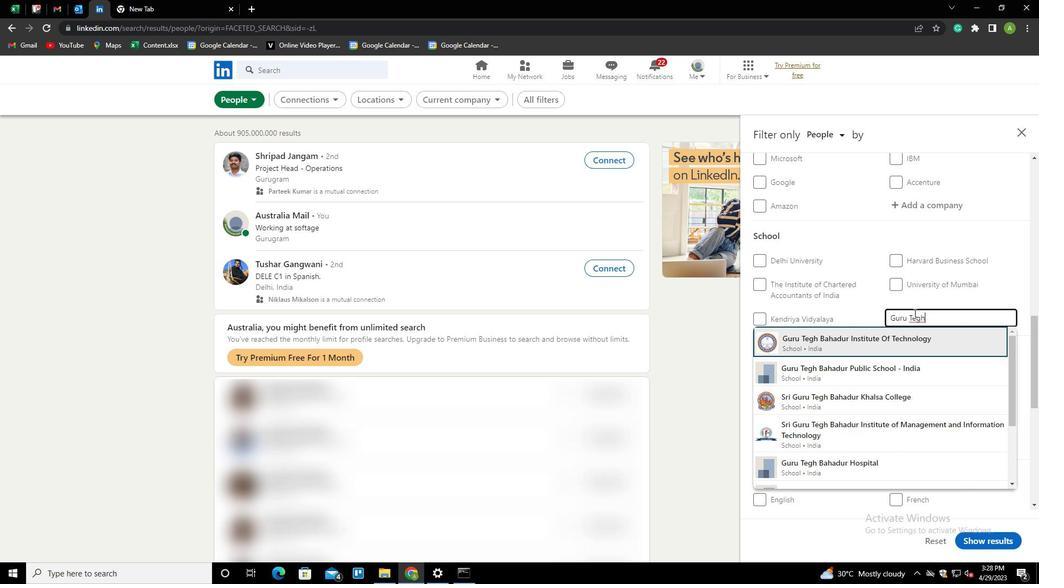 
Action: Mouse scrolled (914, 312) with delta (0, 0)
Screenshot: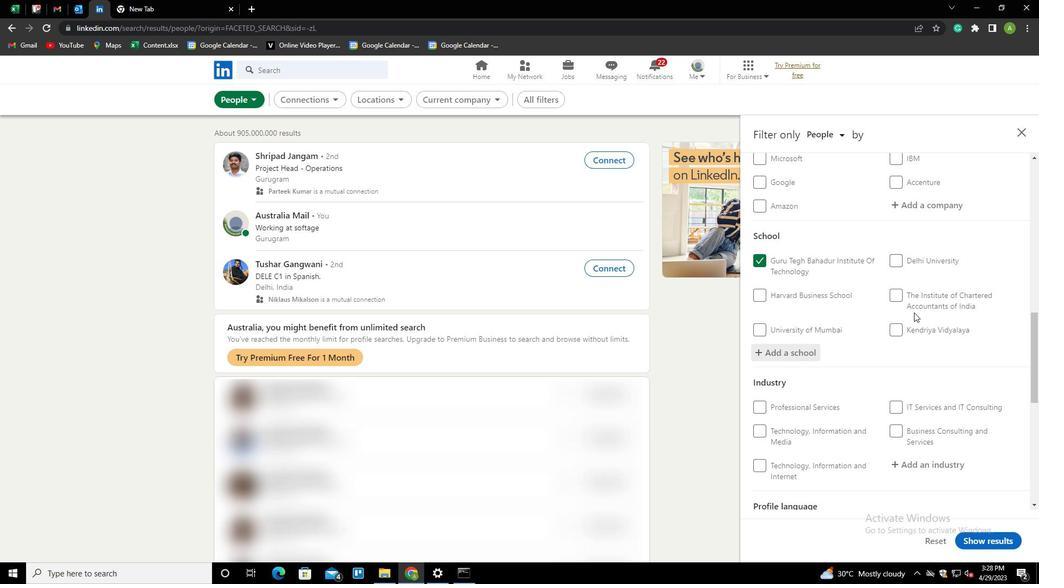 
Action: Mouse scrolled (914, 312) with delta (0, 0)
Screenshot: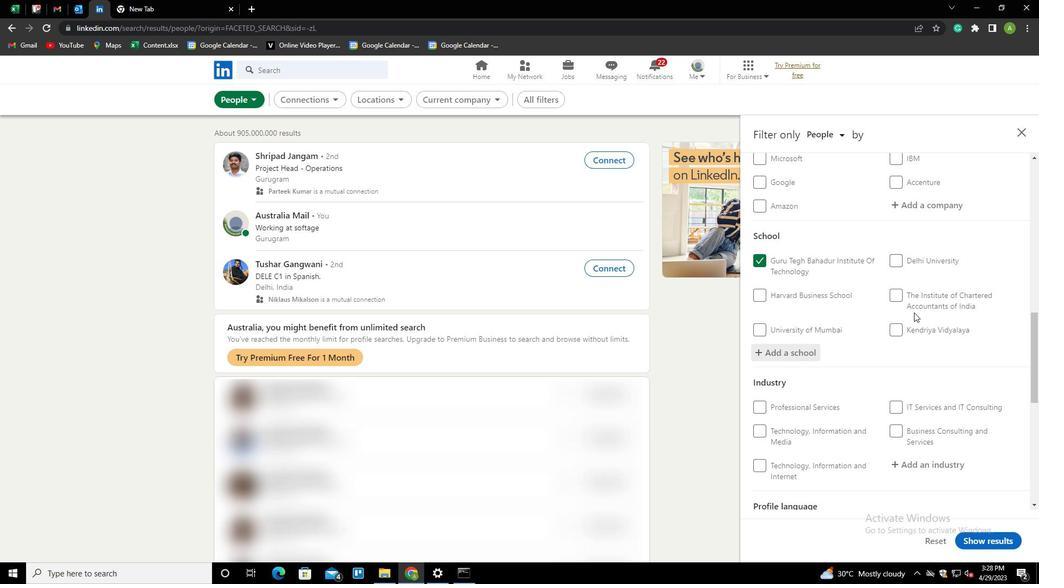 
Action: Mouse scrolled (914, 312) with delta (0, 0)
Screenshot: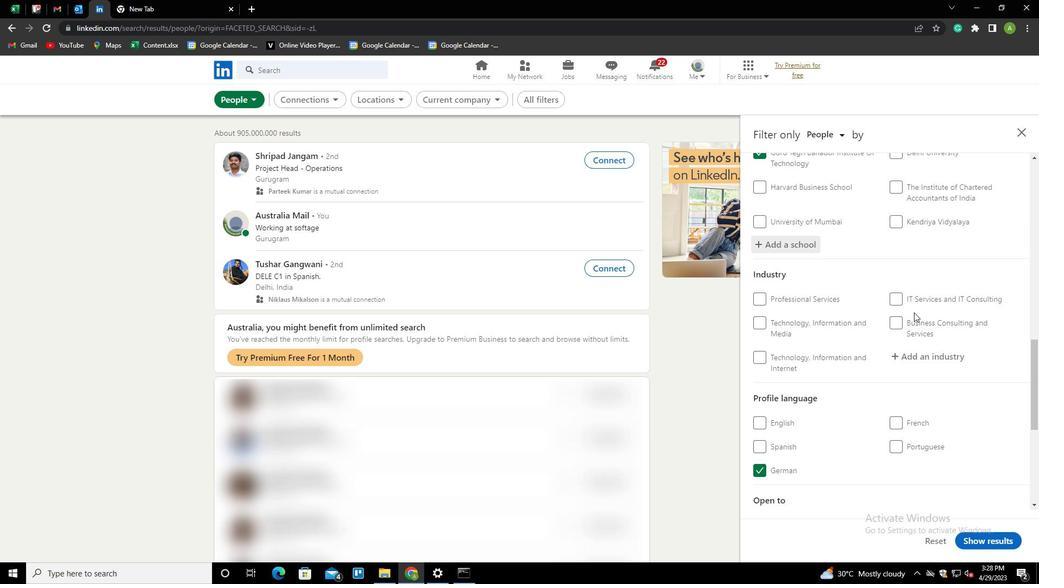 
Action: Mouse moved to (922, 304)
Screenshot: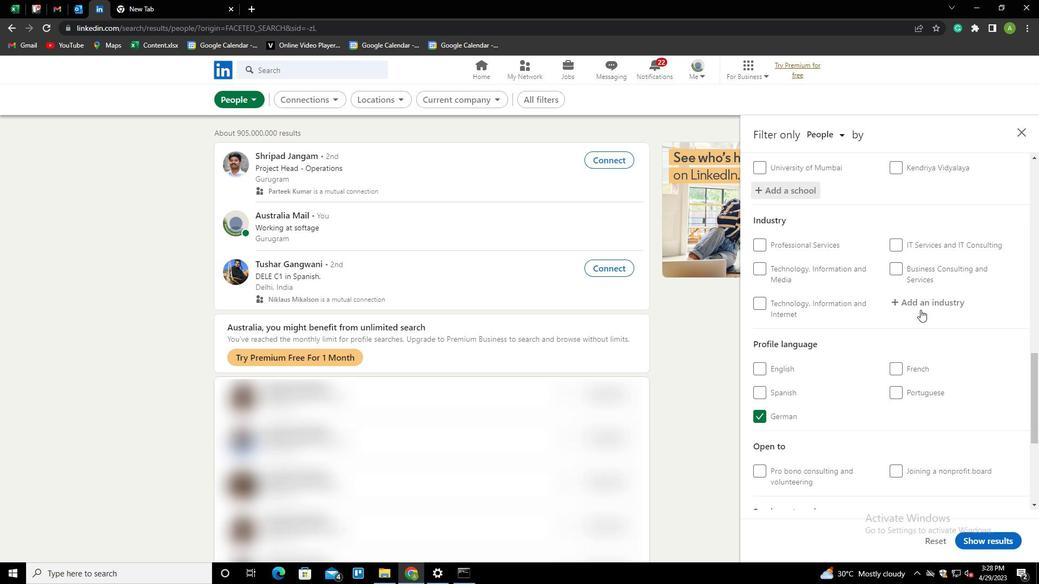 
Action: Mouse pressed left at (922, 304)
Screenshot: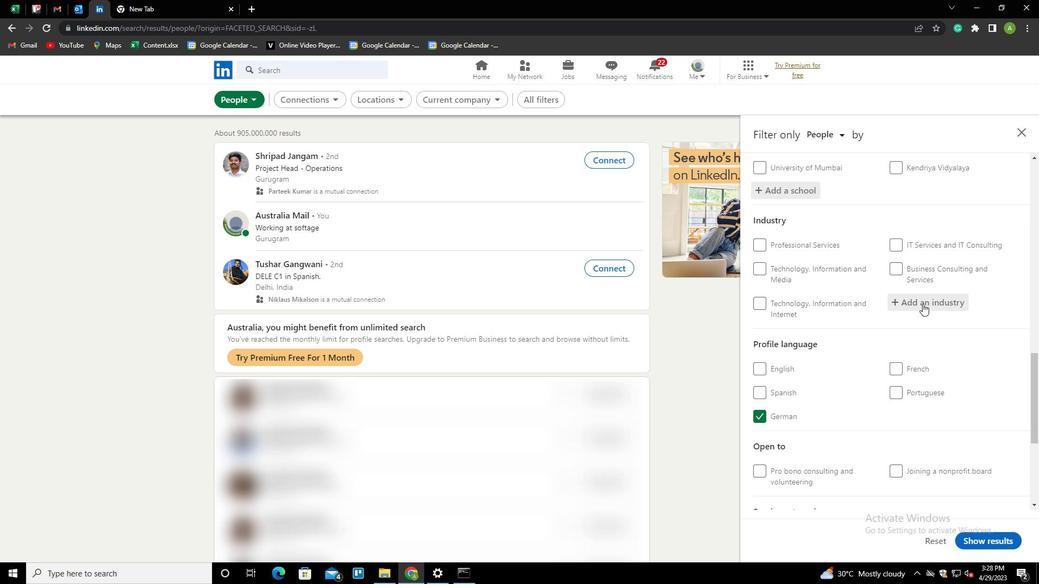
Action: Key pressed <Key.shift>MARKET<Key.space><Key.down><Key.enter>
Screenshot: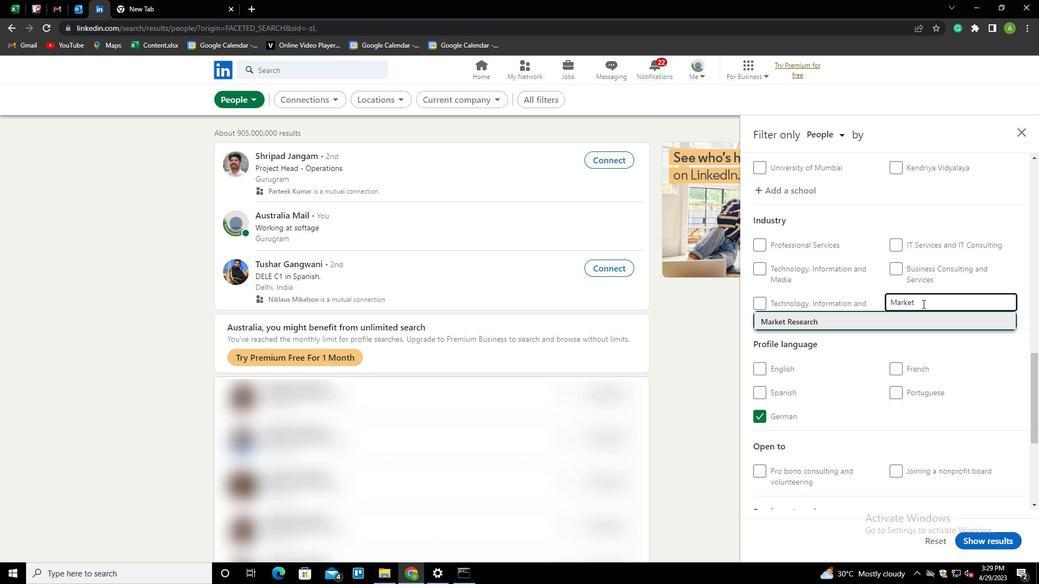 
Action: Mouse scrolled (922, 303) with delta (0, 0)
Screenshot: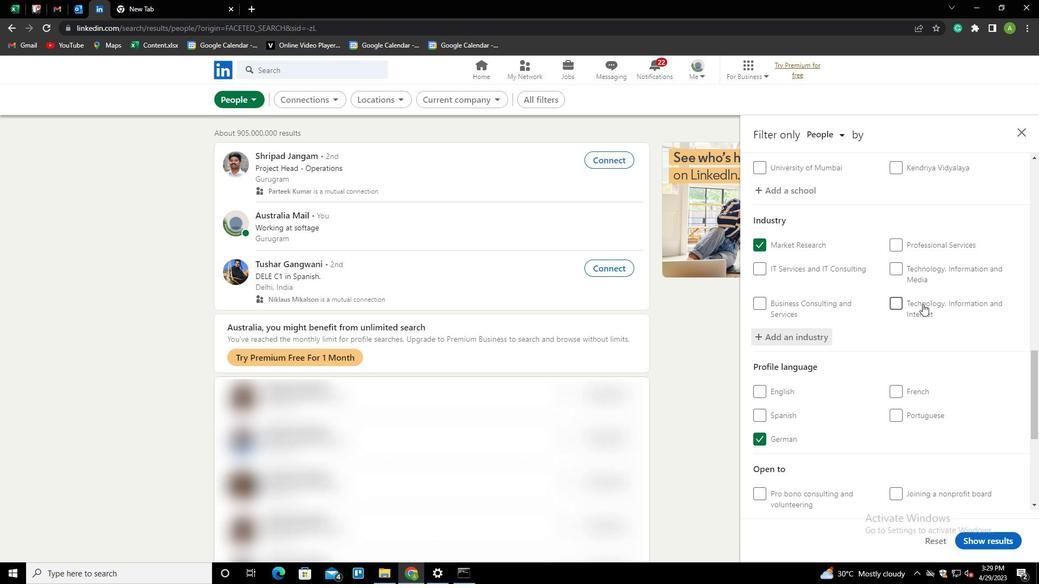 
Action: Mouse scrolled (922, 303) with delta (0, 0)
Screenshot: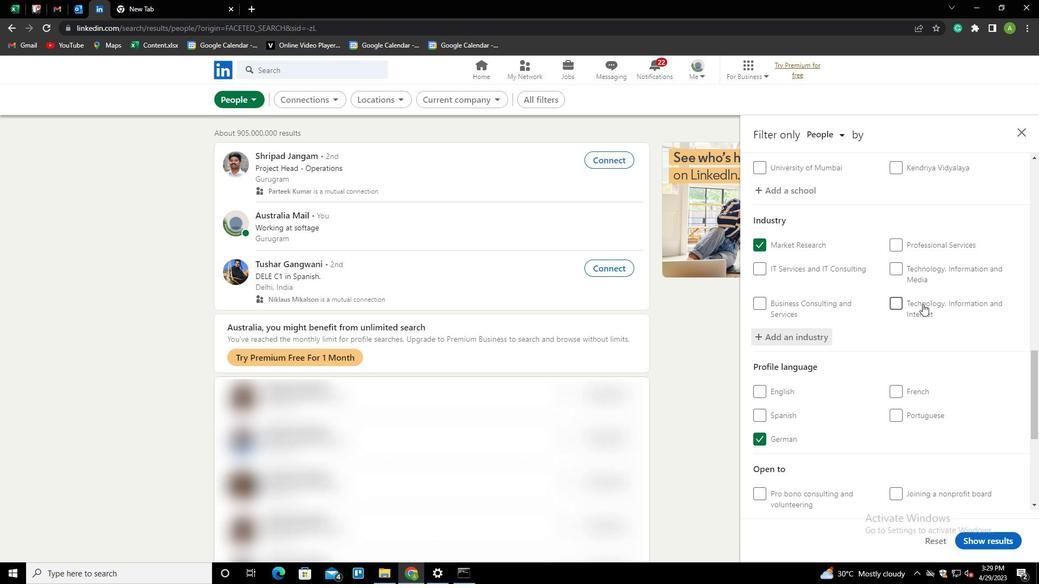 
Action: Mouse scrolled (922, 303) with delta (0, 0)
Screenshot: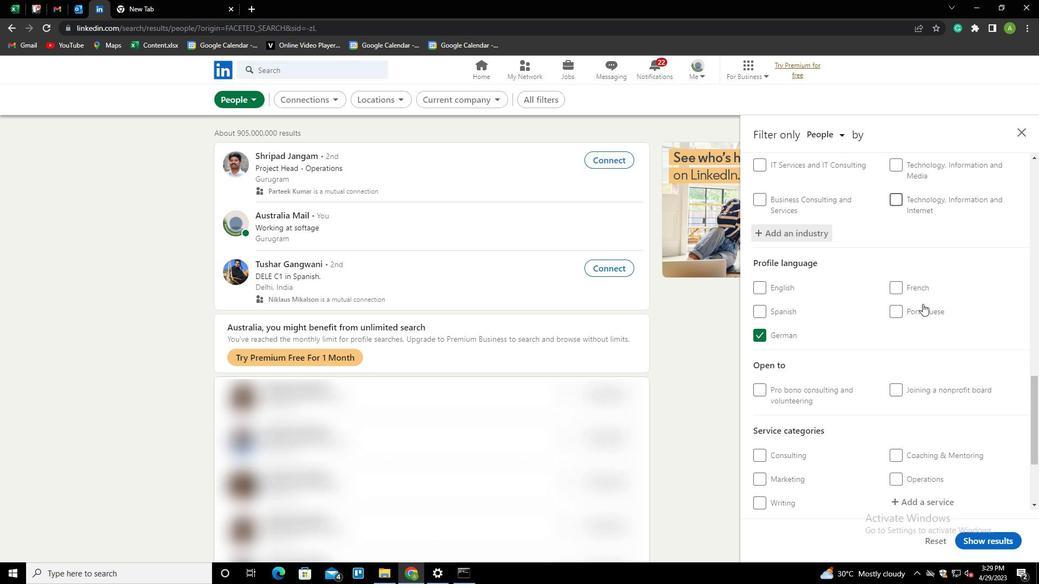 
Action: Mouse scrolled (922, 303) with delta (0, 0)
Screenshot: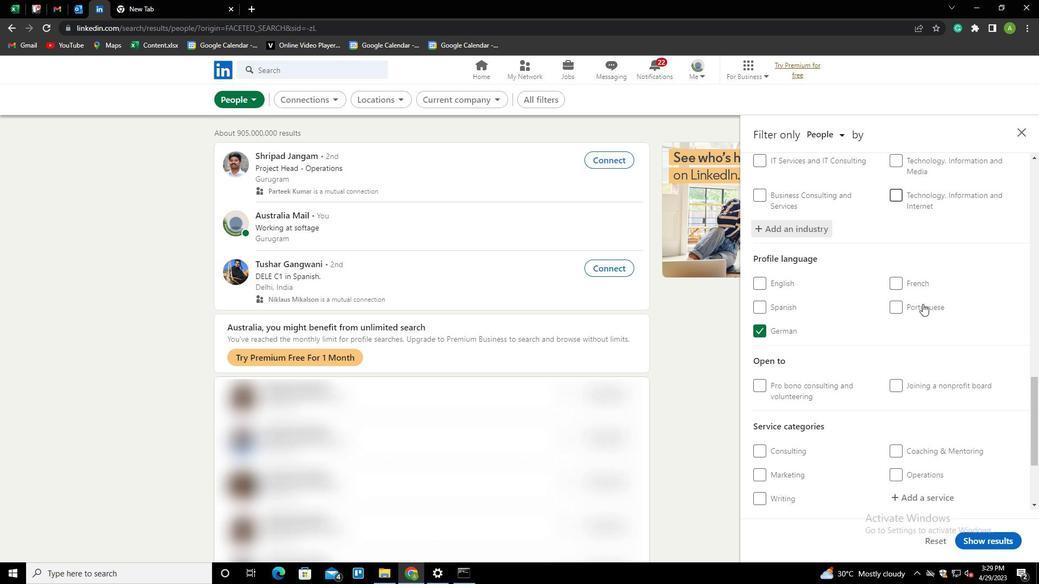 
Action: Mouse moved to (919, 319)
Screenshot: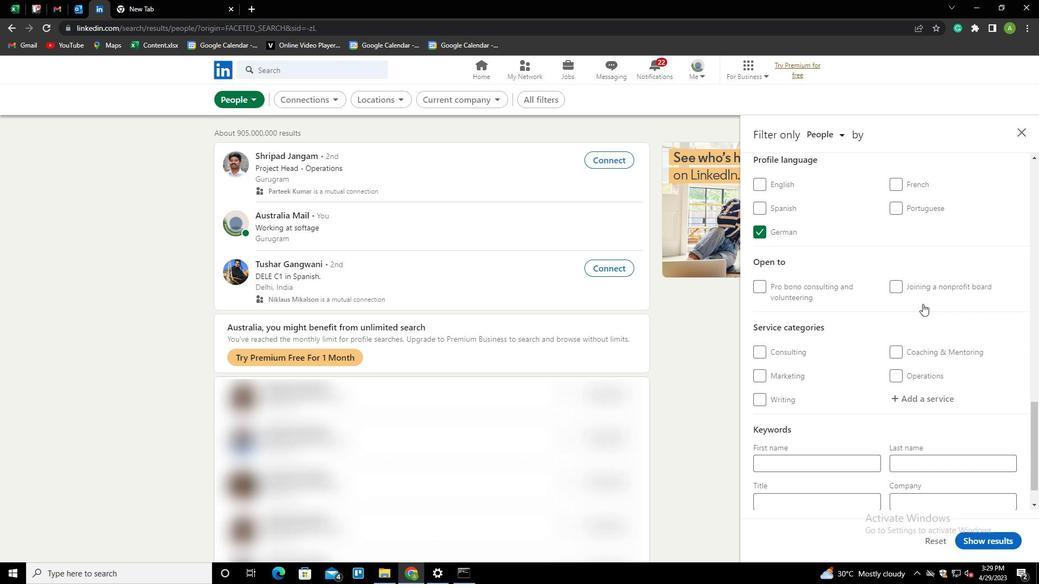 
Action: Mouse scrolled (919, 318) with delta (0, 0)
Screenshot: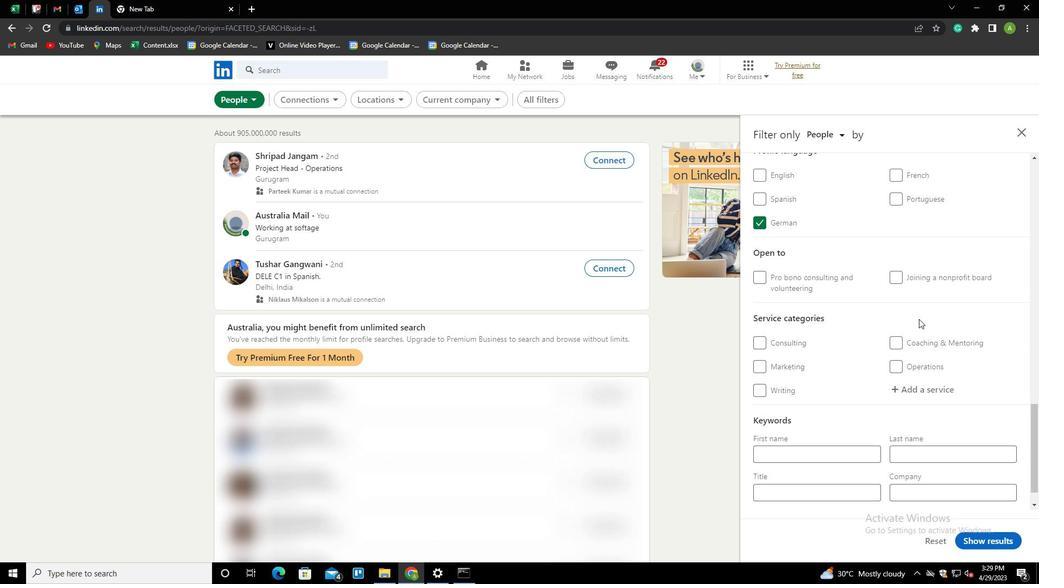 
Action: Mouse moved to (920, 355)
Screenshot: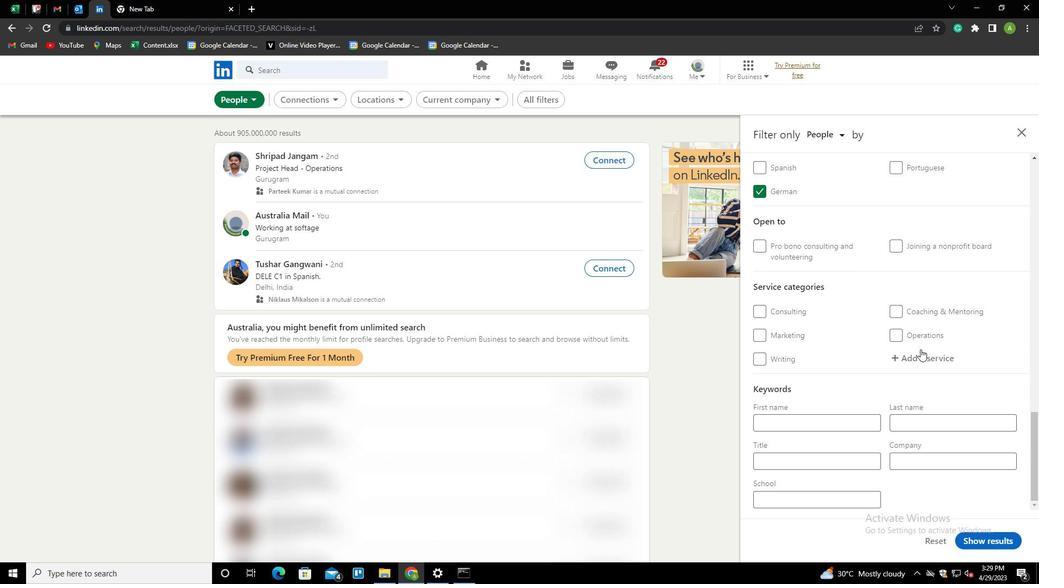 
Action: Mouse pressed left at (920, 355)
Screenshot: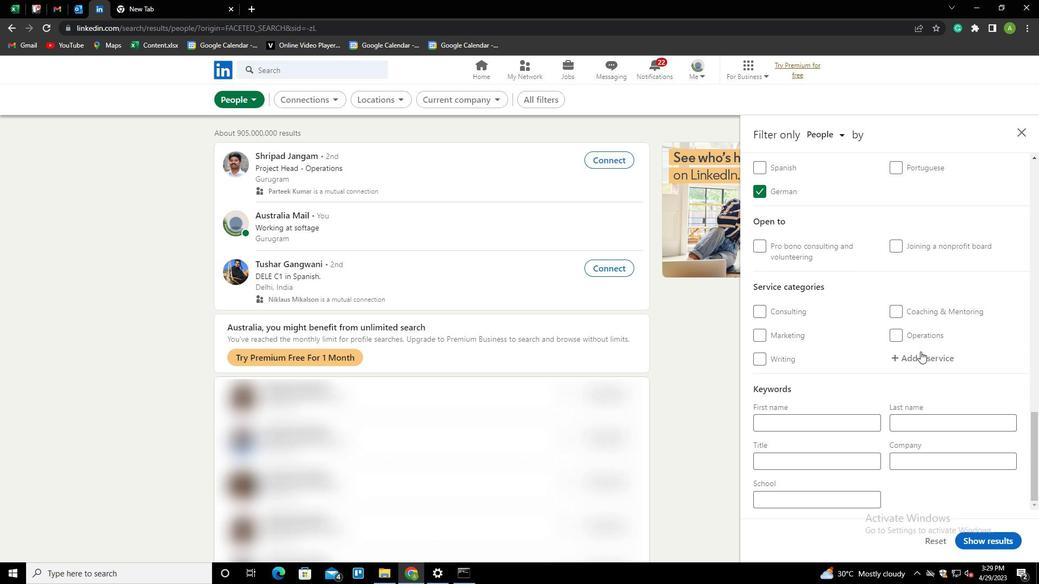 
Action: Mouse moved to (922, 356)
Screenshot: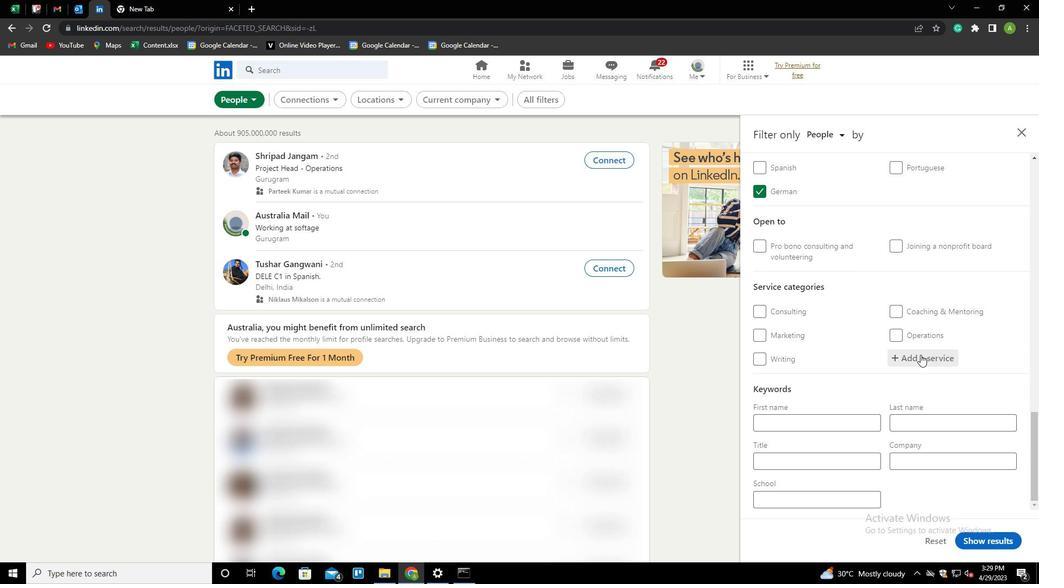 
Action: Mouse pressed left at (922, 356)
Screenshot: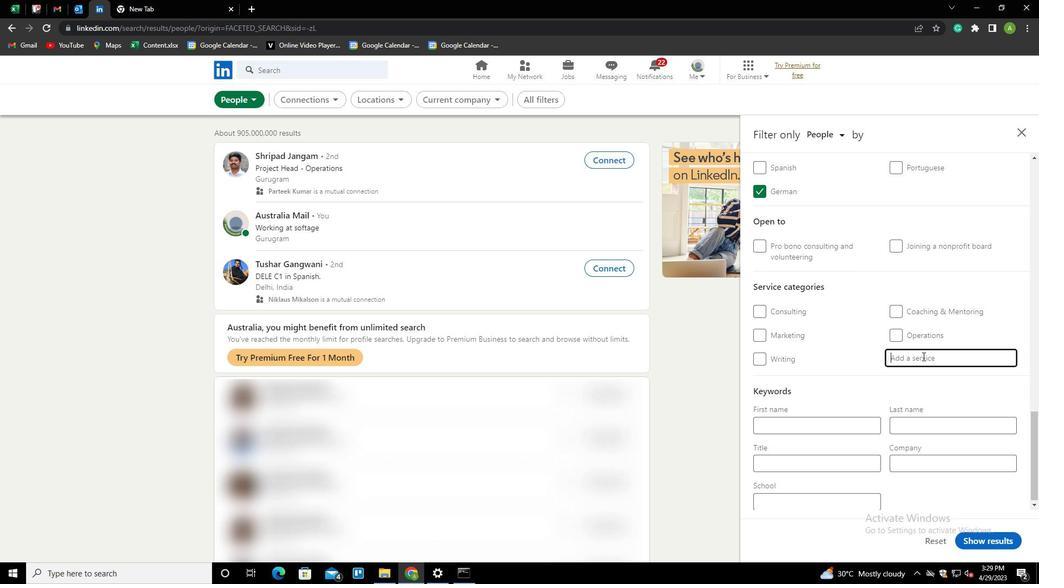 
Action: Key pressed <Key.shift><Key.shift><Key.shift><Key.shift><Key.shift><Key.shift><Key.shift><Key.shift><Key.shift><Key.shift><Key.shift>G<Key.backspace>HR<Key.down><Key.down><Key.enter>
Screenshot: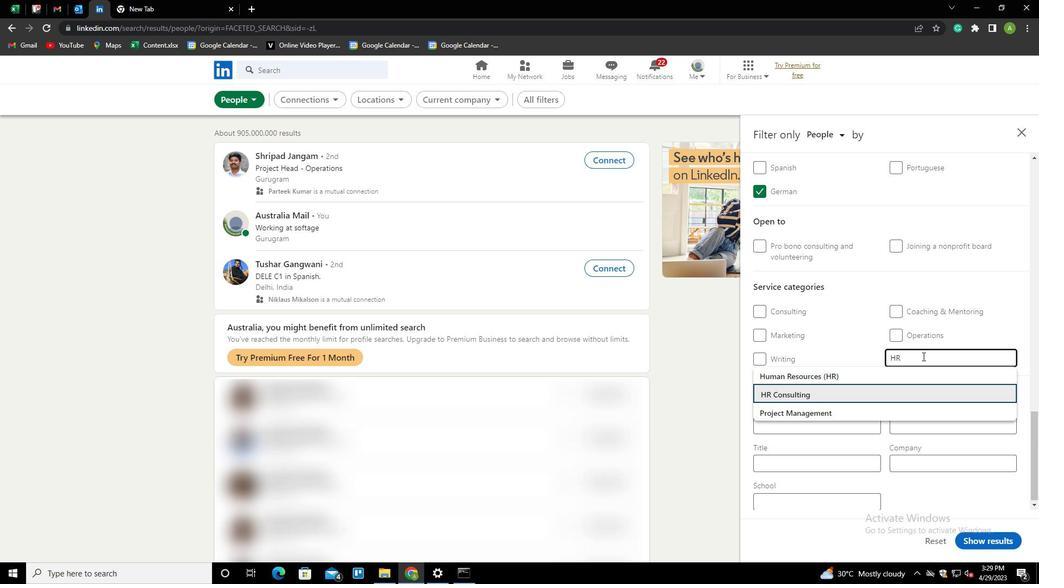 
Action: Mouse scrolled (922, 356) with delta (0, 0)
Screenshot: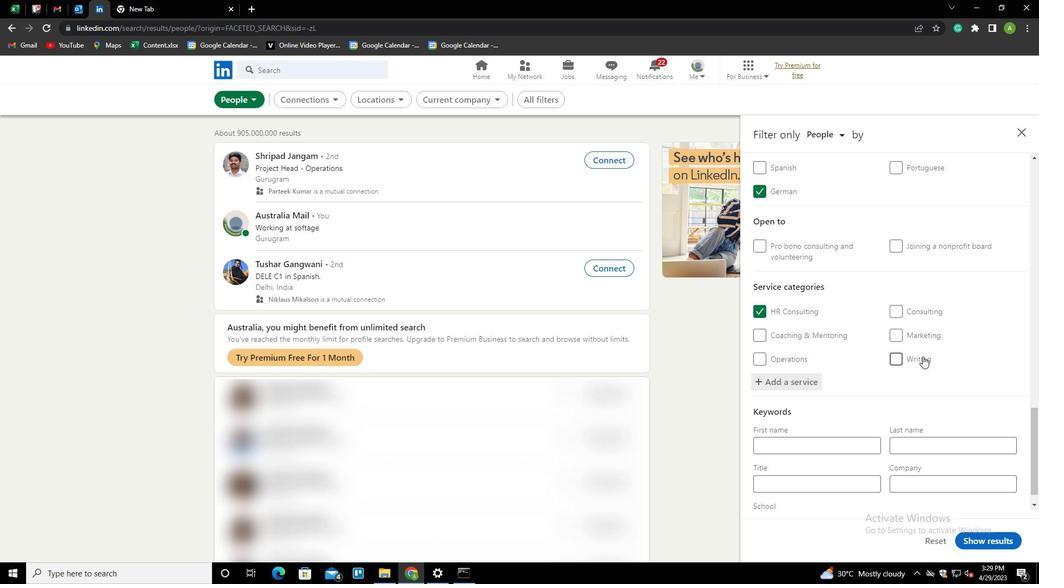 
Action: Mouse scrolled (922, 356) with delta (0, 0)
Screenshot: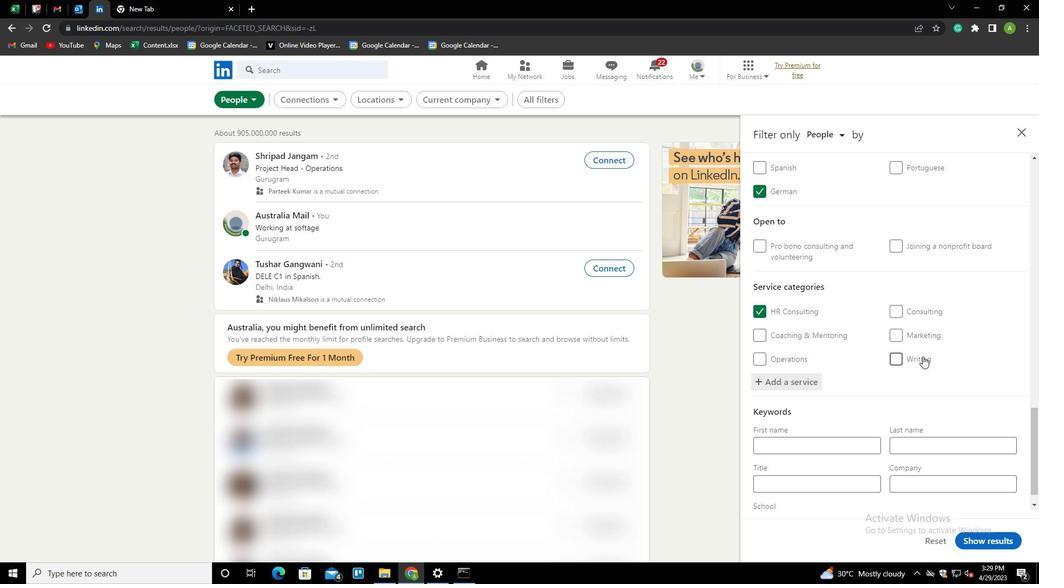 
Action: Mouse scrolled (922, 356) with delta (0, 0)
Screenshot: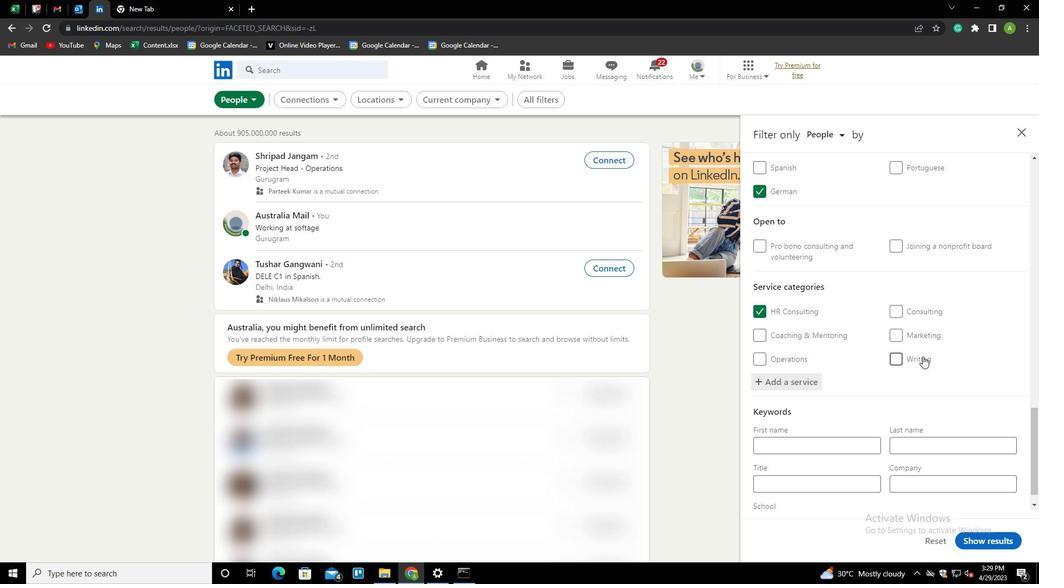 
Action: Mouse scrolled (922, 356) with delta (0, 0)
Screenshot: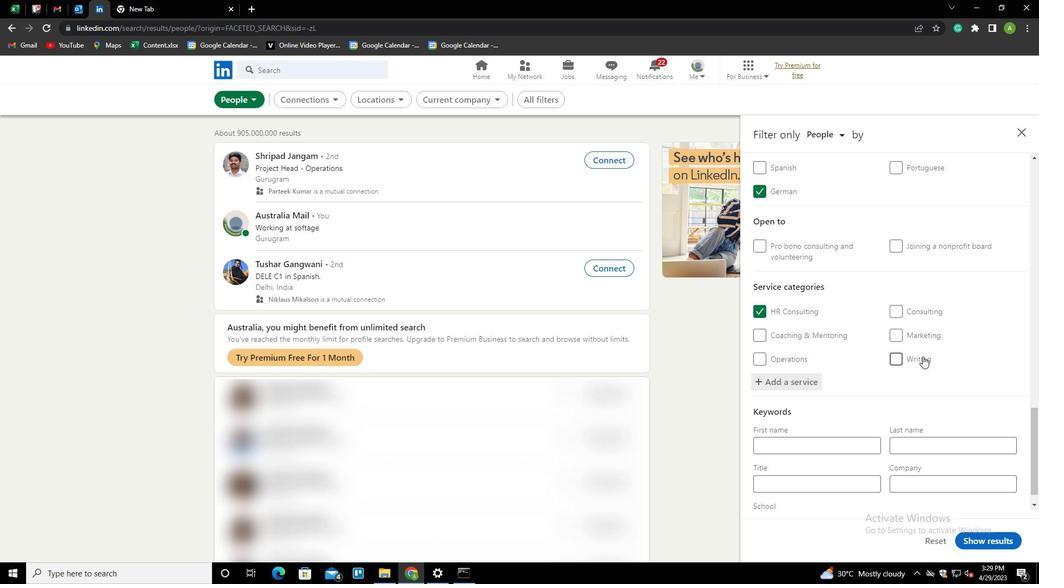 
Action: Mouse scrolled (922, 356) with delta (0, 0)
Screenshot: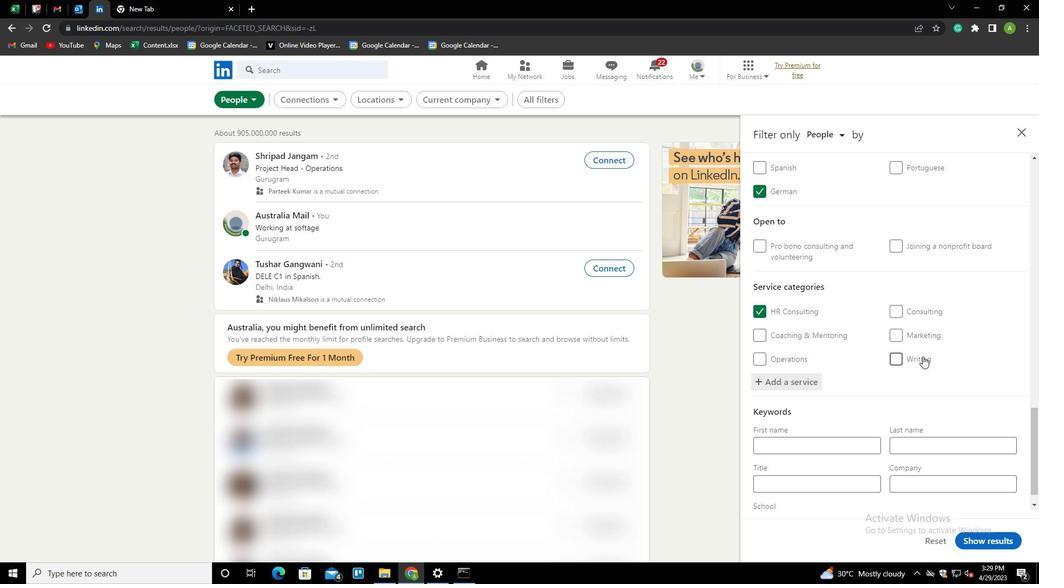 
Action: Mouse scrolled (922, 356) with delta (0, 0)
Screenshot: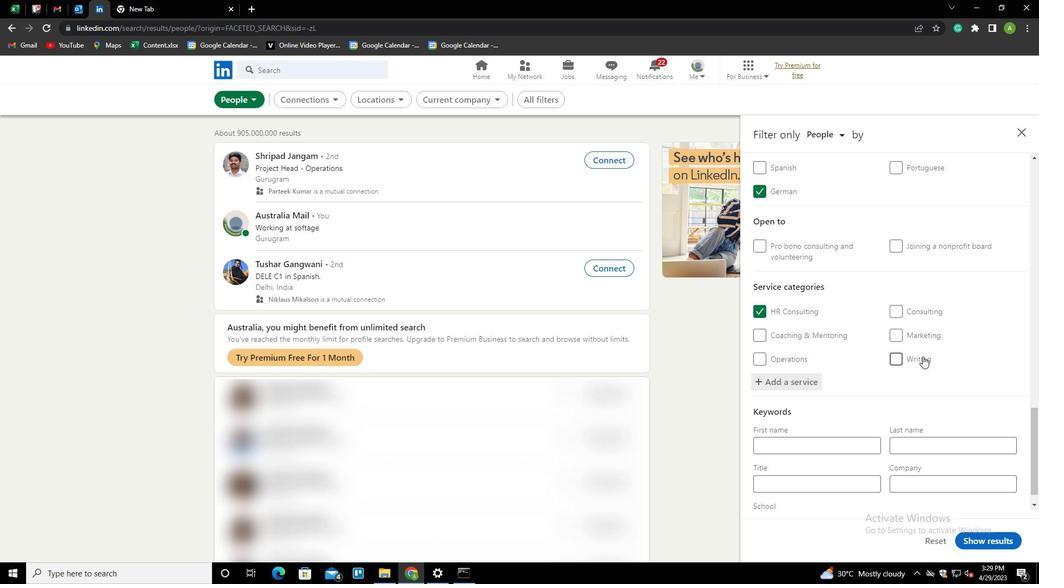 
Action: Mouse moved to (808, 462)
Screenshot: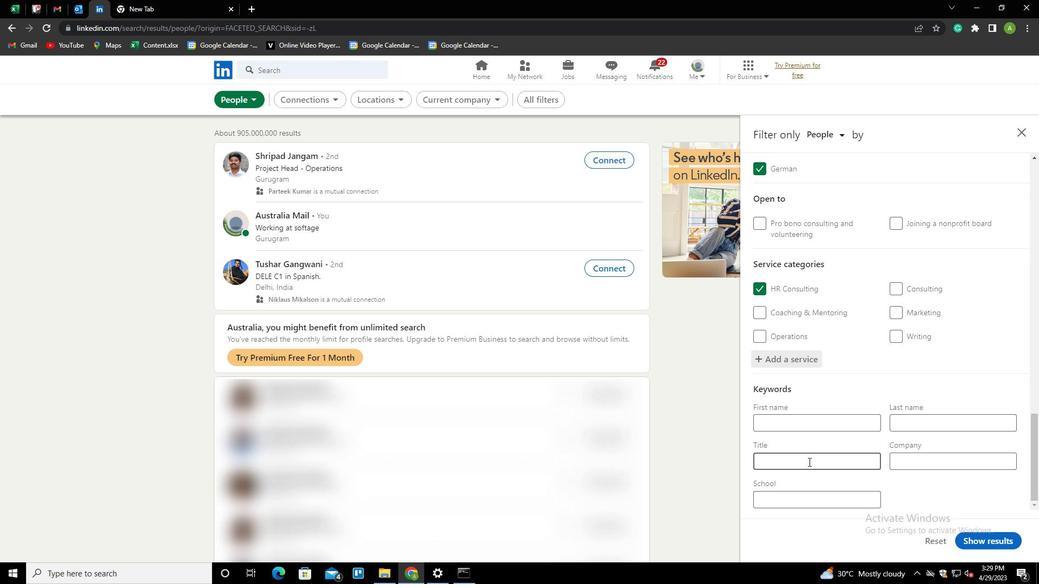 
Action: Mouse pressed left at (808, 462)
Screenshot: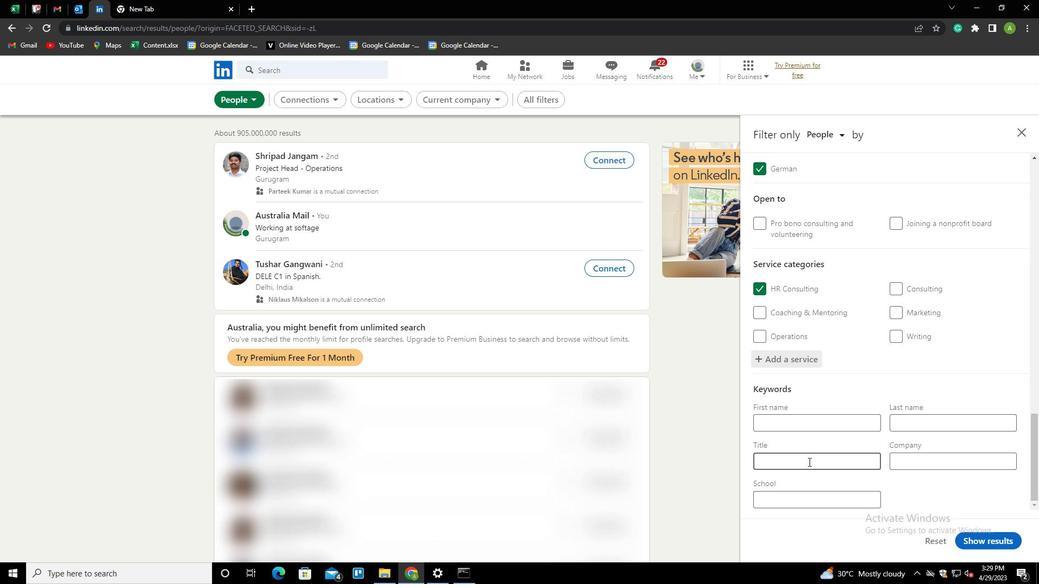 
Action: Key pressed <Key.shift>QUALITY<Key.space><Key.shift>CONTROL
Screenshot: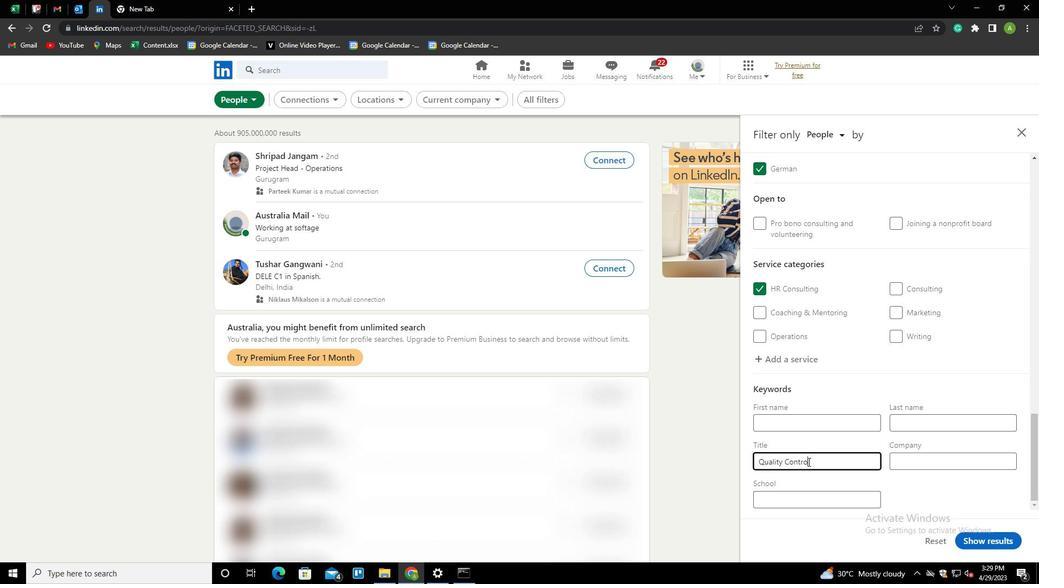 
Action: Mouse moved to (945, 508)
Screenshot: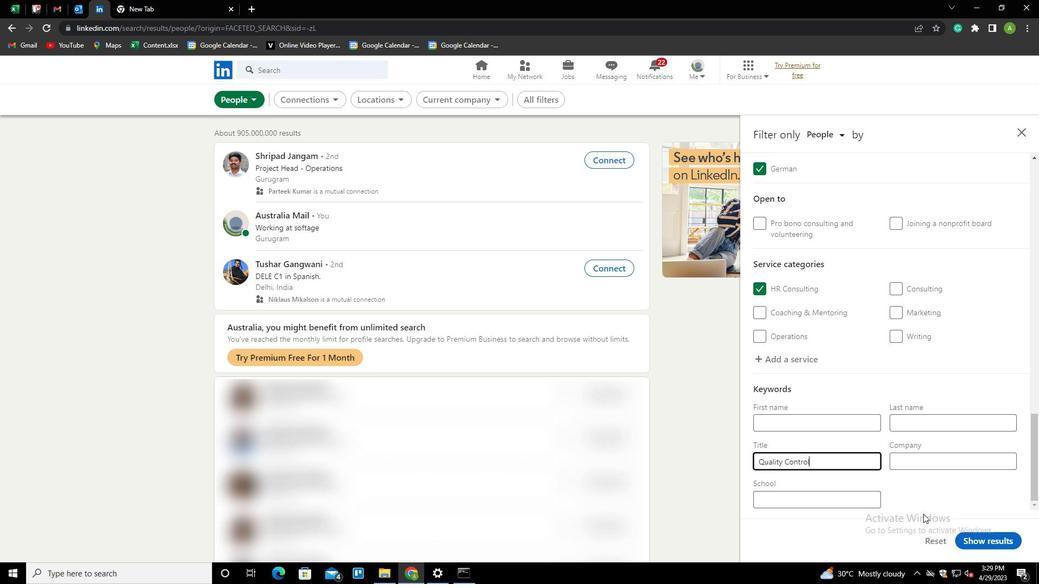 
Action: Mouse pressed left at (945, 508)
Screenshot: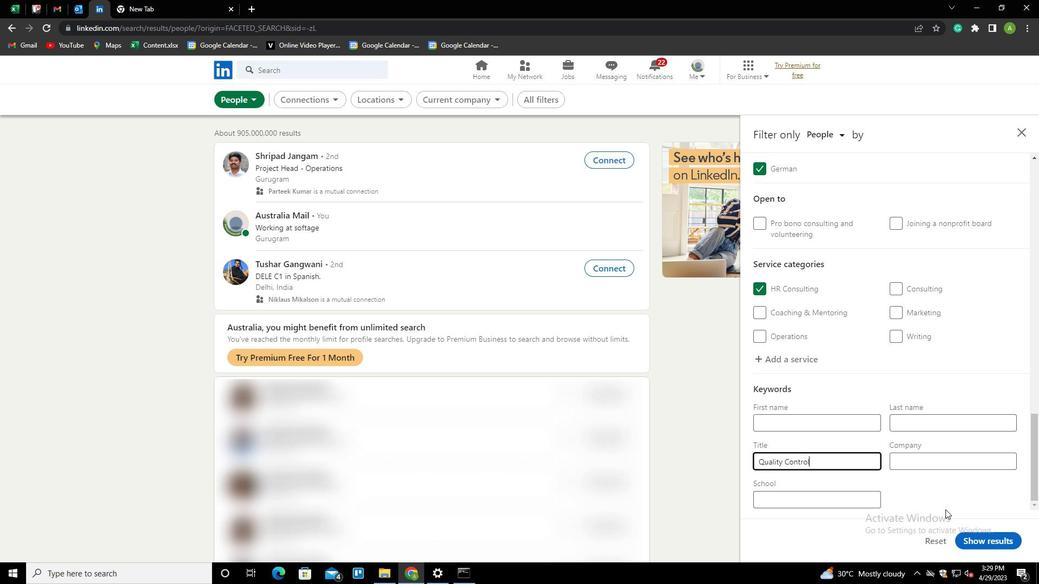
Action: Mouse moved to (967, 535)
Screenshot: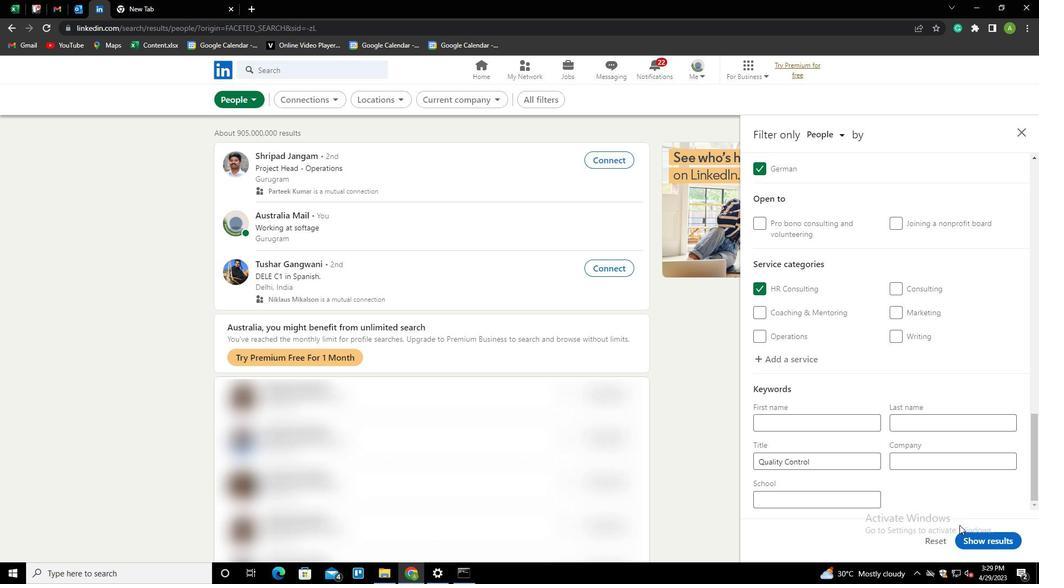 
Action: Mouse pressed left at (967, 535)
Screenshot: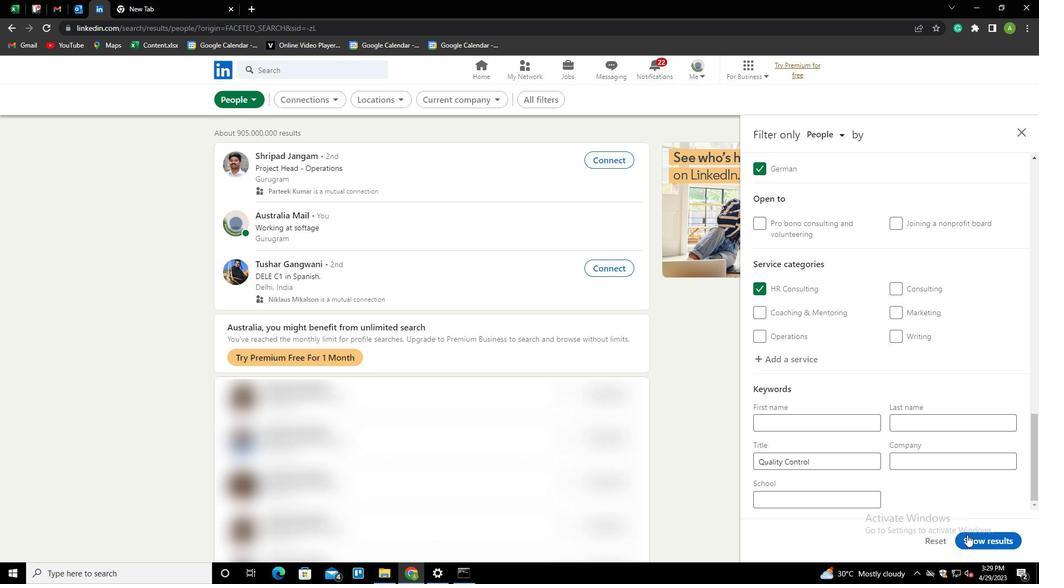 
